 Task: Look for space in Boysun, Uzbekistan from 12th July, 2023 to 16th July, 2023 for 8 adults in price range Rs.10000 to Rs.16000. Place can be private room with 8 bedrooms having 8 beds and 8 bathrooms. Property type can be house, flat, guest house. Amenities needed are: wifi, TV, free parkinig on premises, gym, breakfast. Booking option can be shelf check-in. Required host language is English.
Action: Mouse moved to (403, 100)
Screenshot: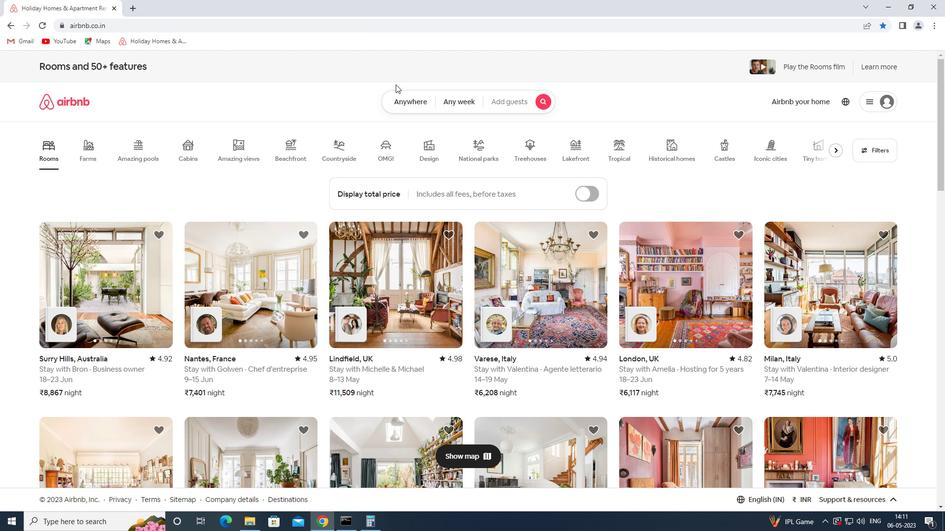 
Action: Mouse pressed left at (403, 100)
Screenshot: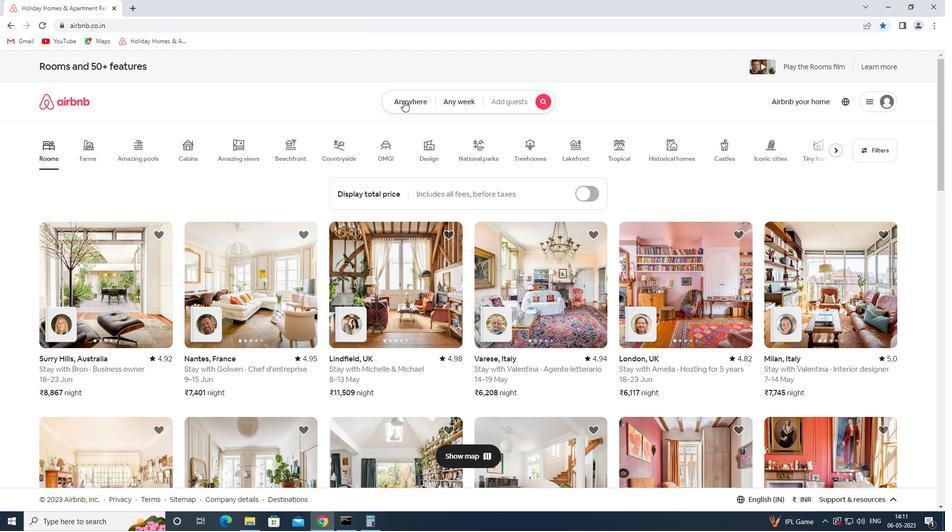 
Action: Mouse moved to (335, 140)
Screenshot: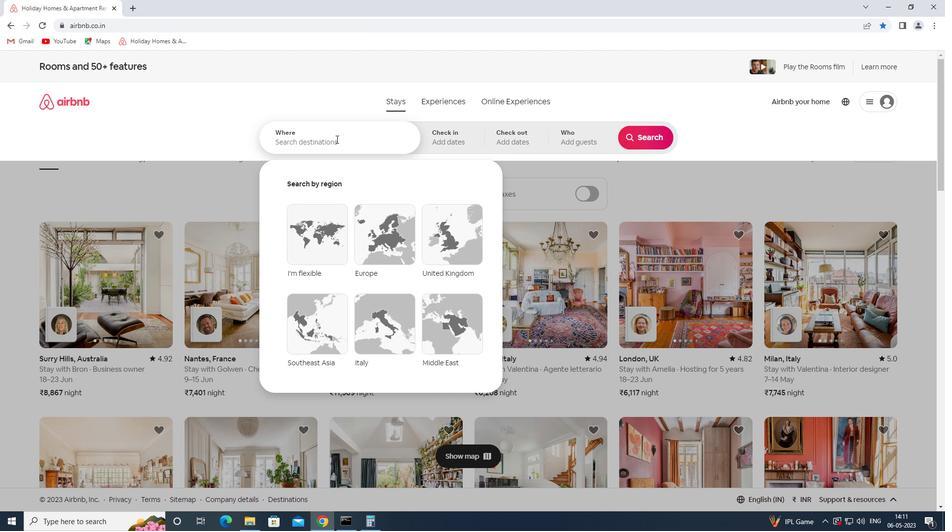 
Action: Mouse pressed left at (335, 140)
Screenshot: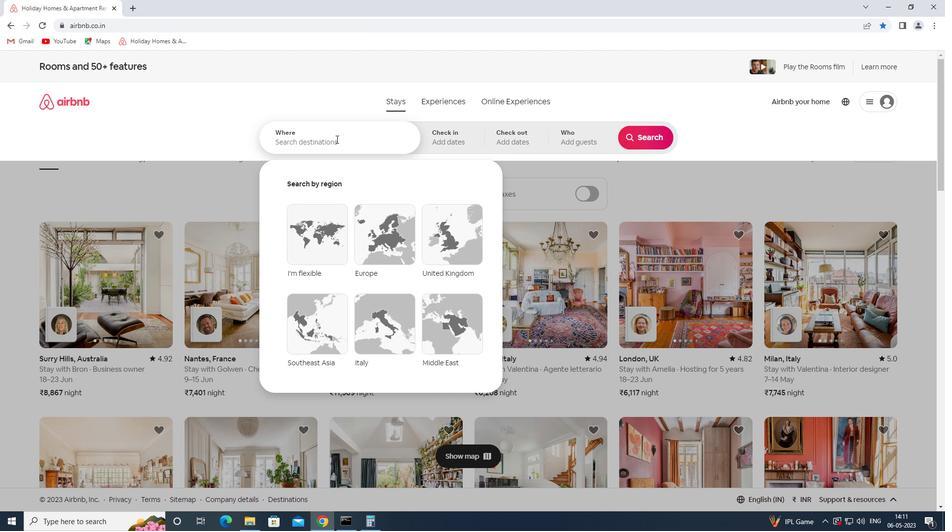 
Action: Key pressed boysun<Key.space>
Screenshot: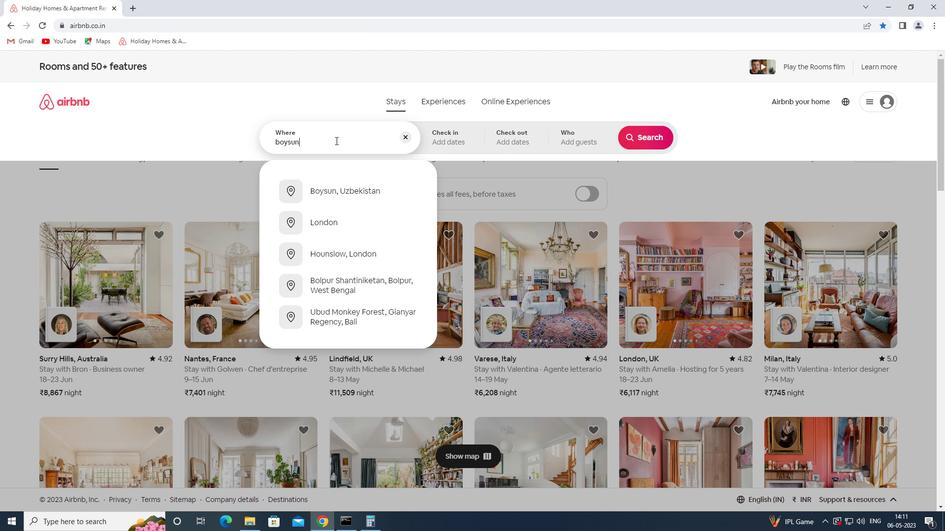 
Action: Mouse moved to (351, 187)
Screenshot: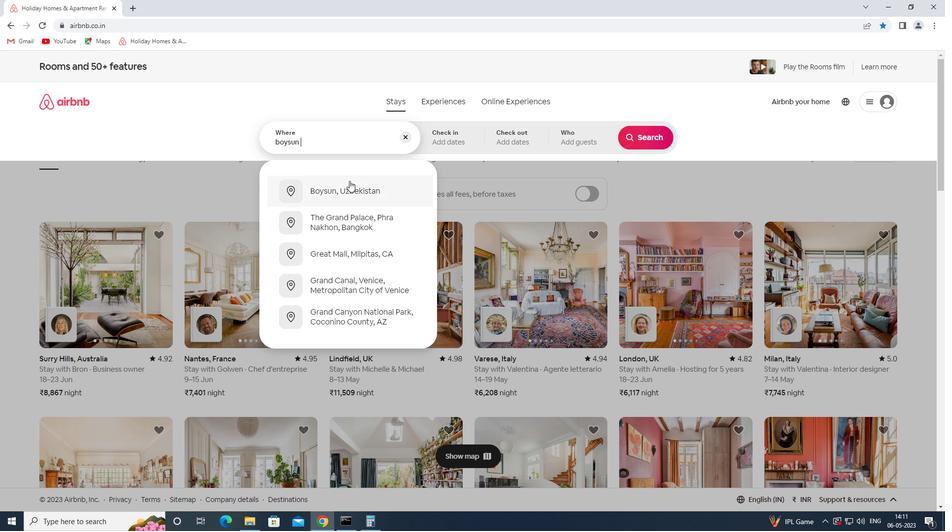 
Action: Mouse pressed left at (351, 187)
Screenshot: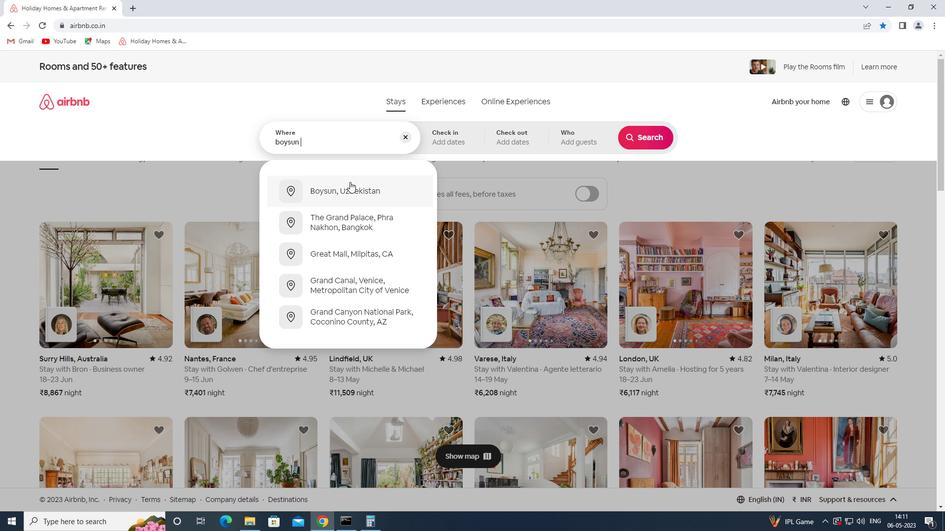 
Action: Mouse moved to (645, 214)
Screenshot: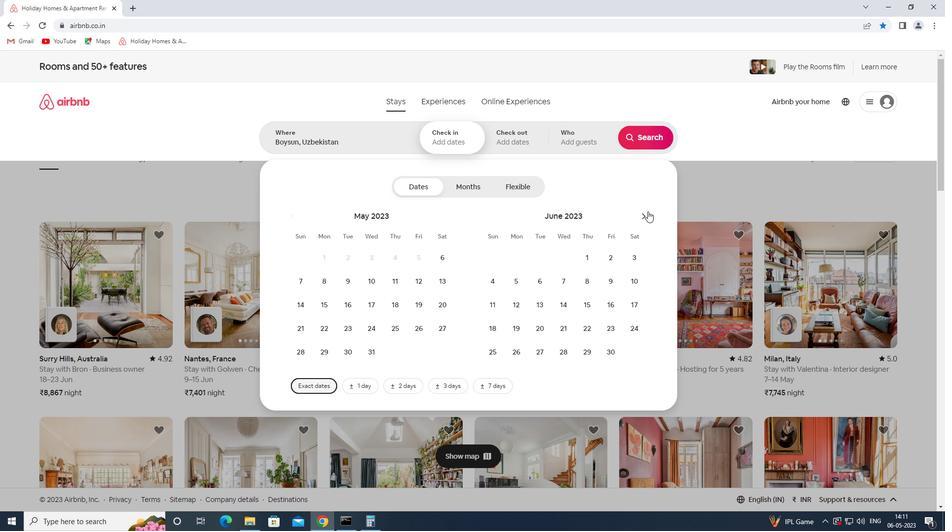 
Action: Mouse pressed left at (645, 214)
Screenshot: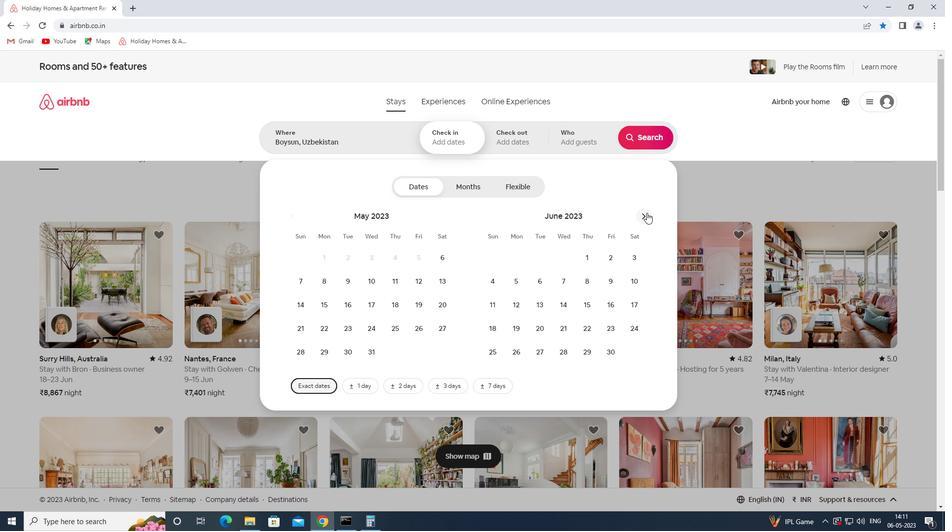 
Action: Mouse moved to (556, 304)
Screenshot: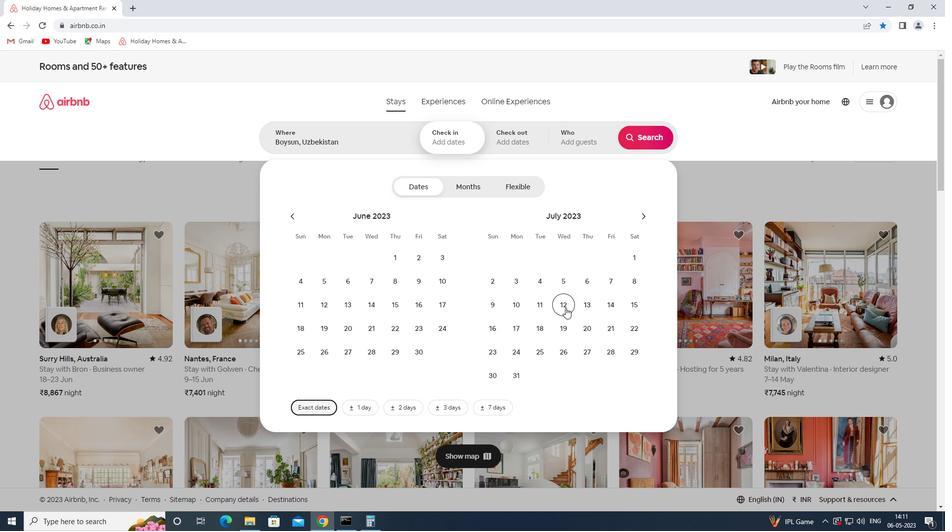 
Action: Mouse pressed left at (556, 304)
Screenshot: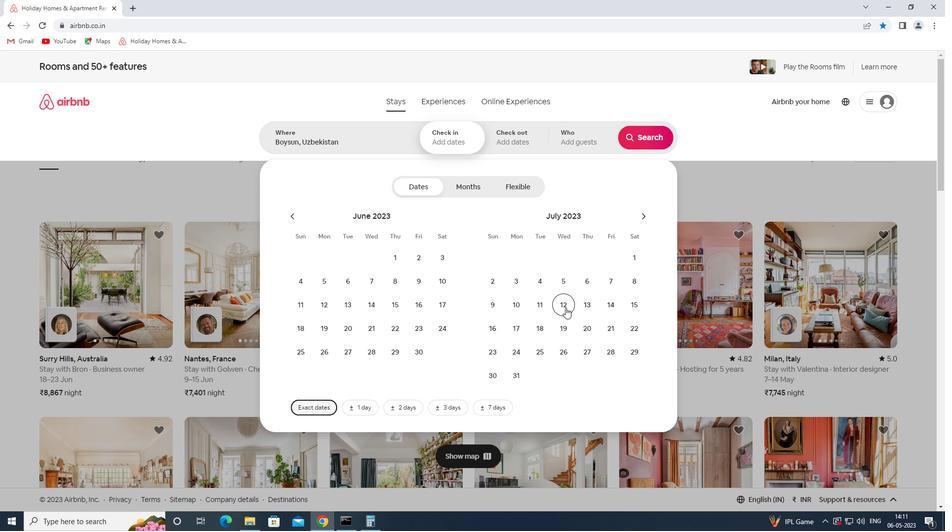 
Action: Mouse moved to (493, 330)
Screenshot: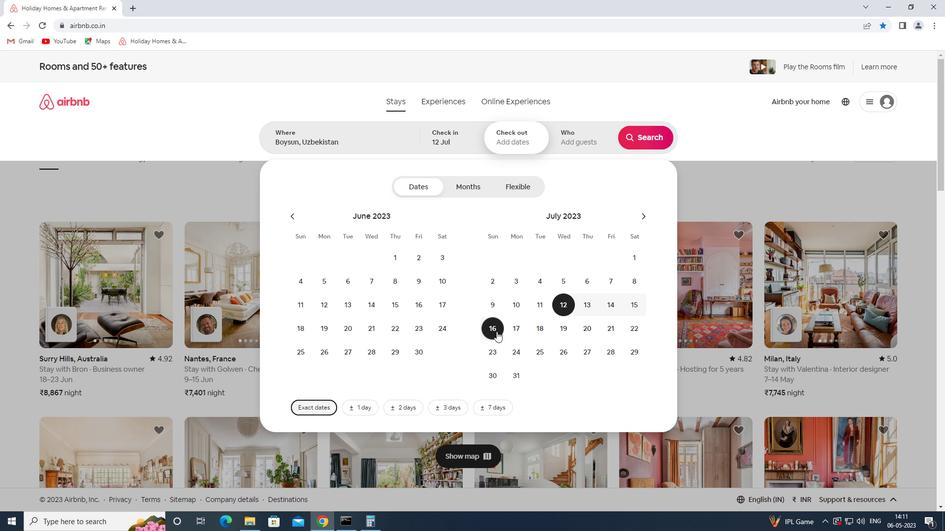 
Action: Mouse pressed left at (493, 330)
Screenshot: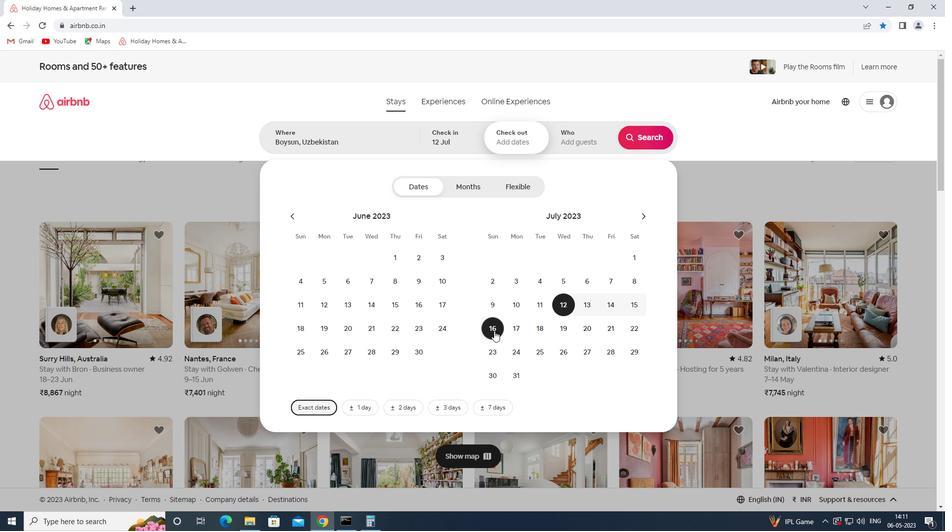 
Action: Mouse moved to (582, 142)
Screenshot: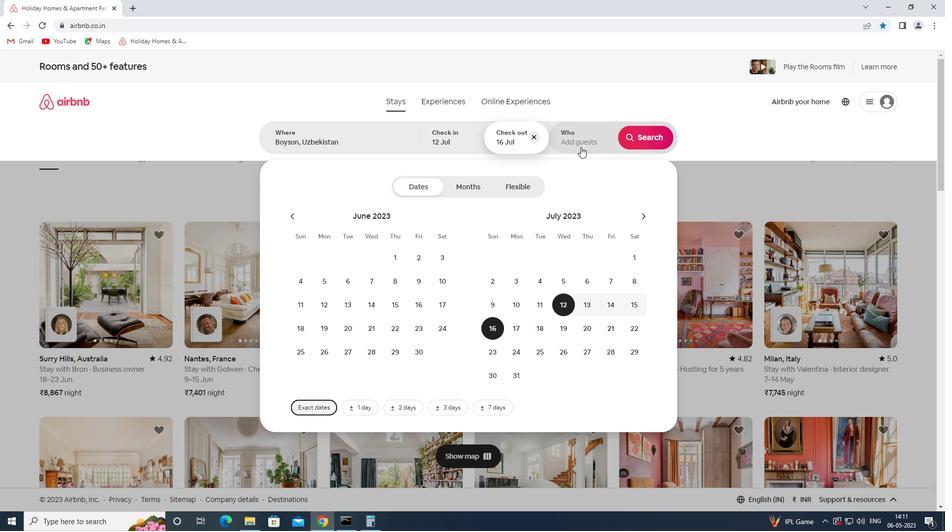 
Action: Mouse pressed left at (582, 142)
Screenshot: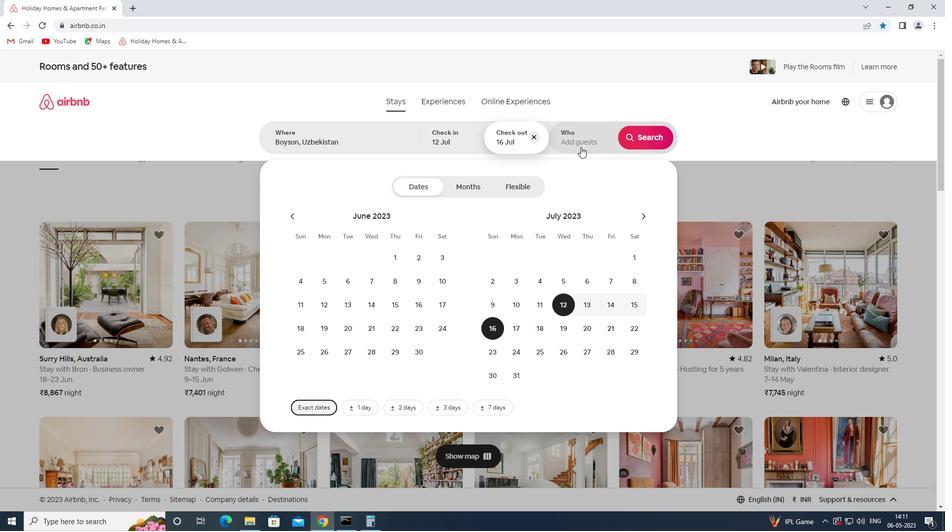 
Action: Mouse moved to (653, 188)
Screenshot: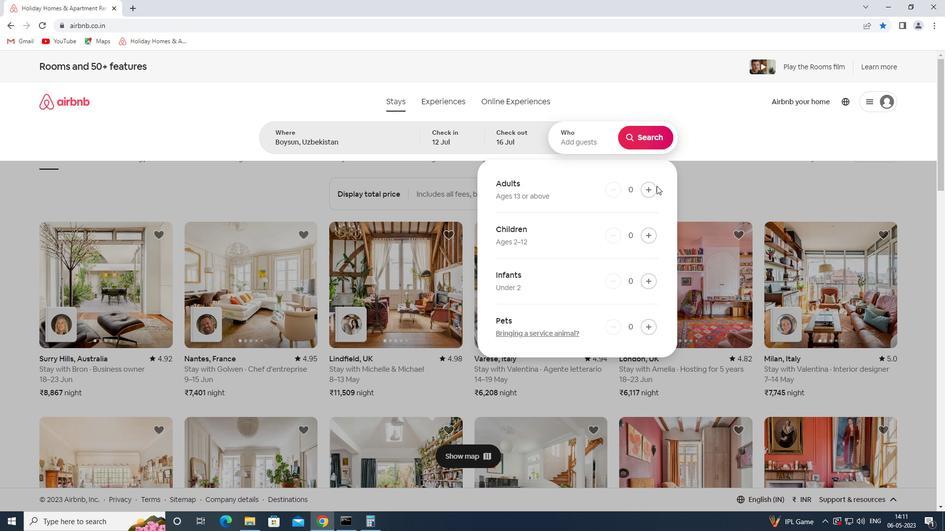 
Action: Mouse pressed left at (653, 188)
Screenshot: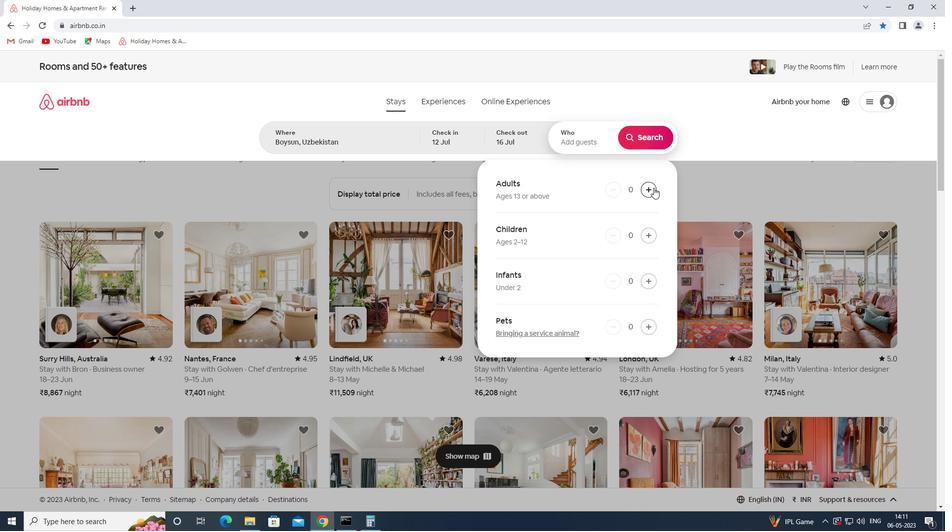 
Action: Mouse pressed left at (653, 188)
Screenshot: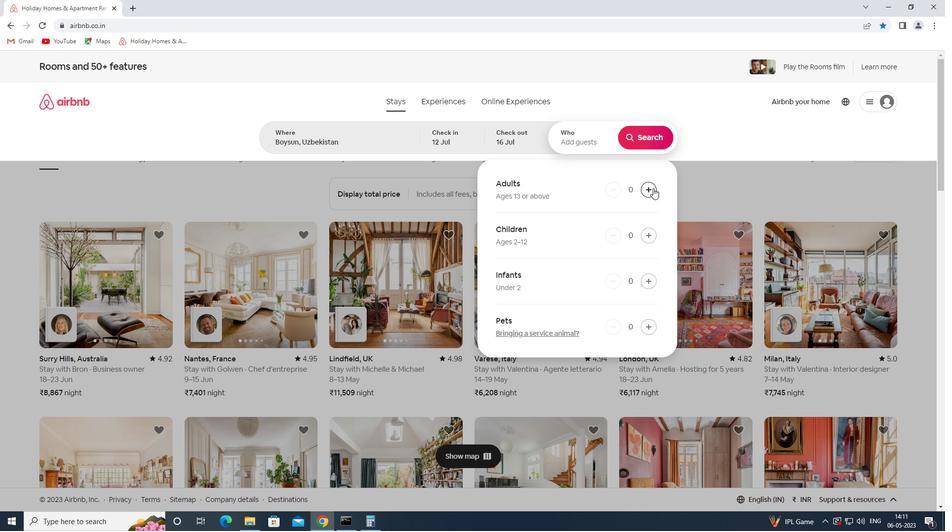 
Action: Mouse pressed left at (653, 188)
Screenshot: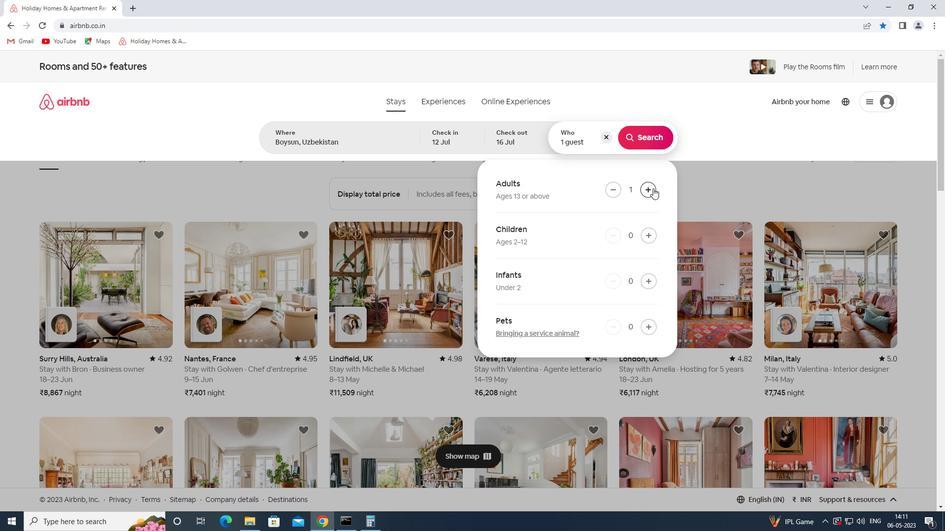 
Action: Mouse moved to (653, 188)
Screenshot: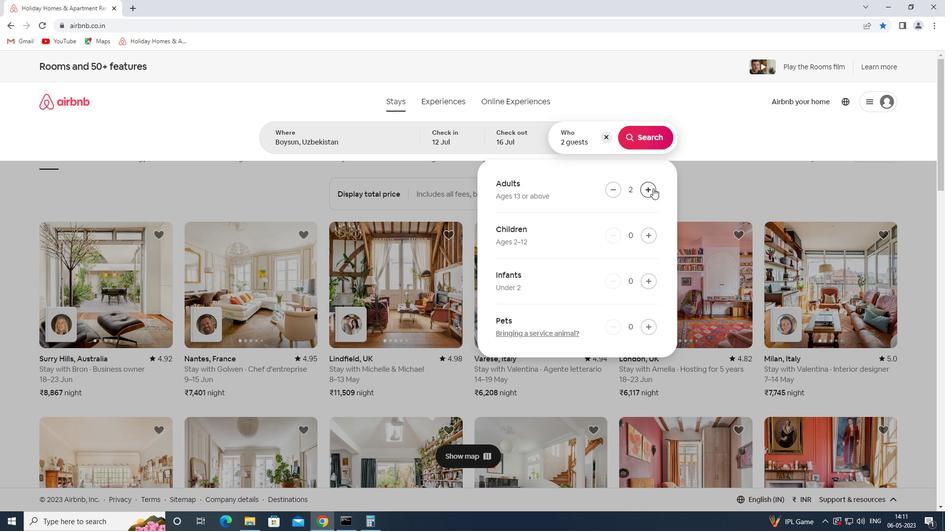 
Action: Mouse pressed left at (653, 188)
Screenshot: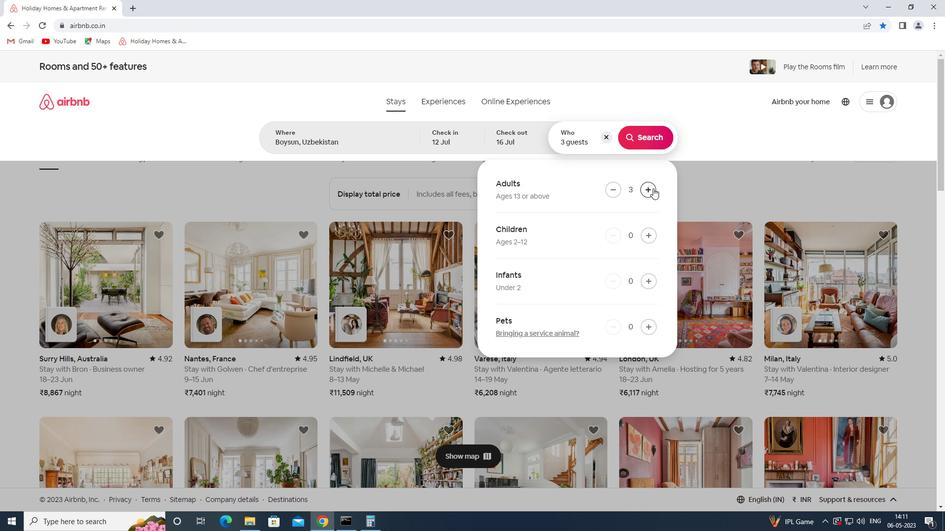 
Action: Mouse moved to (652, 188)
Screenshot: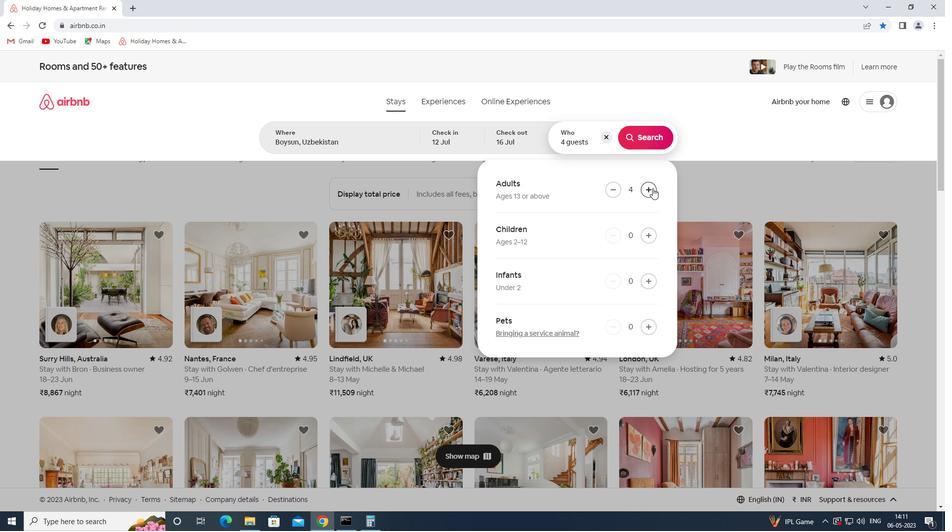 
Action: Mouse pressed left at (652, 188)
Screenshot: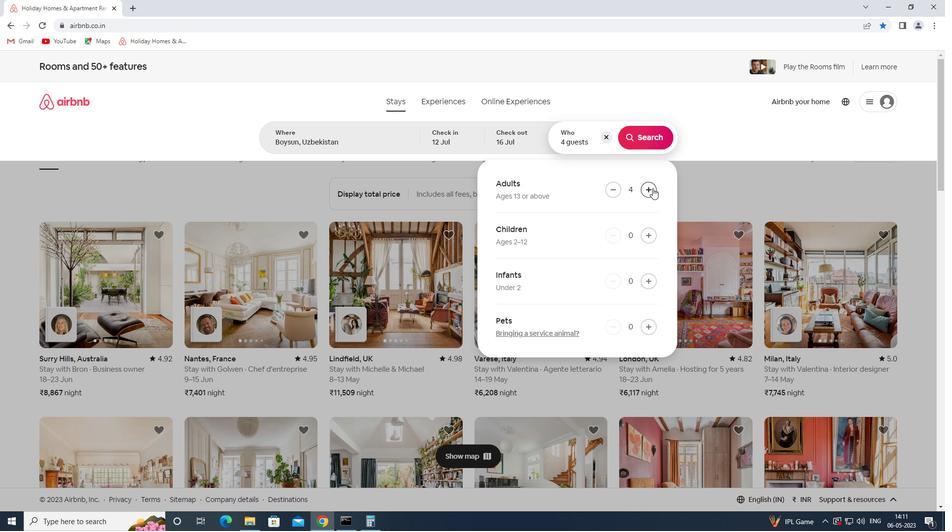 
Action: Mouse pressed left at (652, 188)
Screenshot: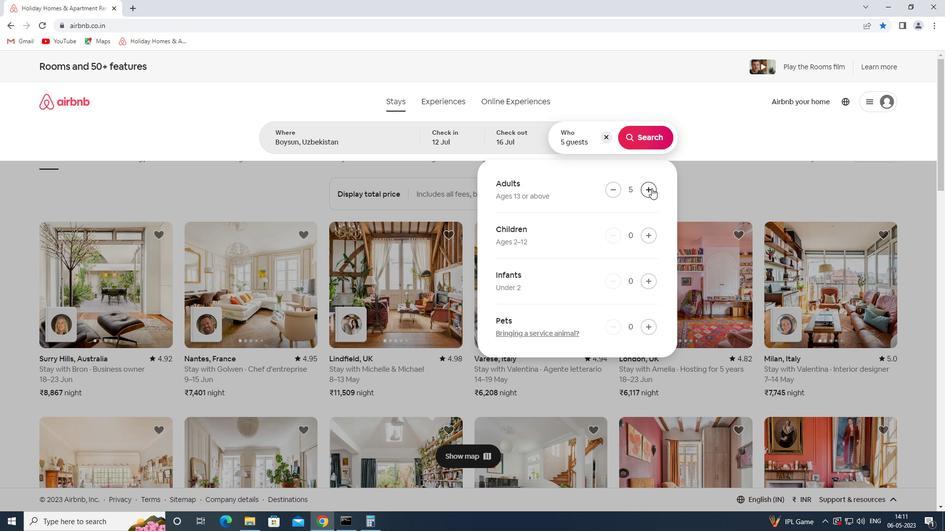 
Action: Mouse pressed left at (652, 188)
Screenshot: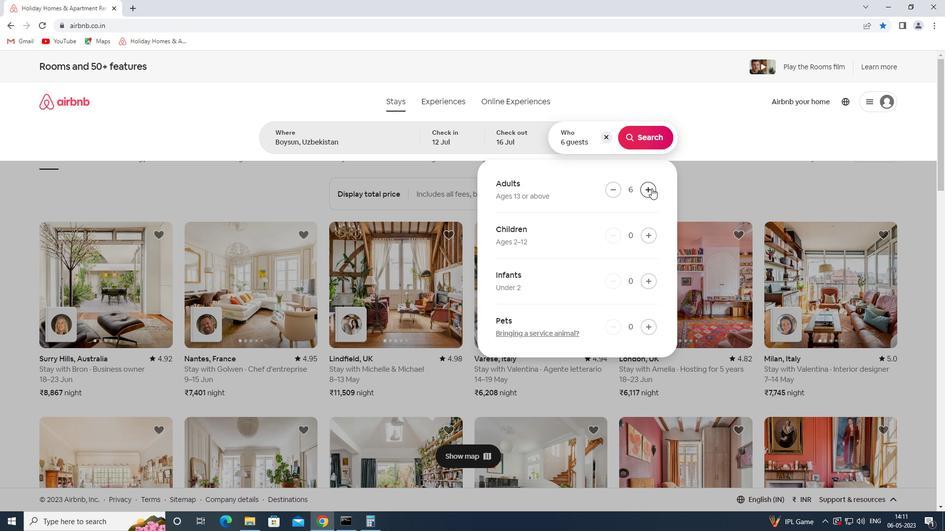 
Action: Mouse pressed left at (652, 188)
Screenshot: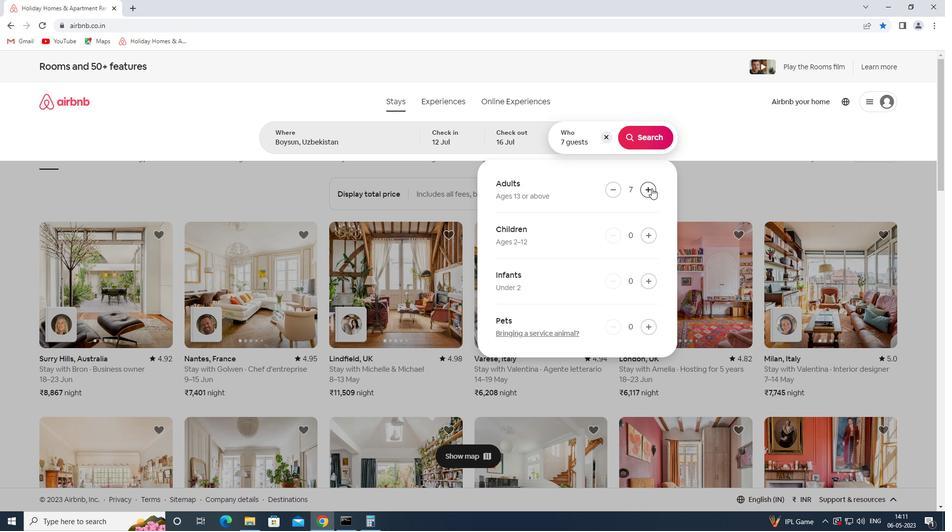 
Action: Mouse moved to (653, 144)
Screenshot: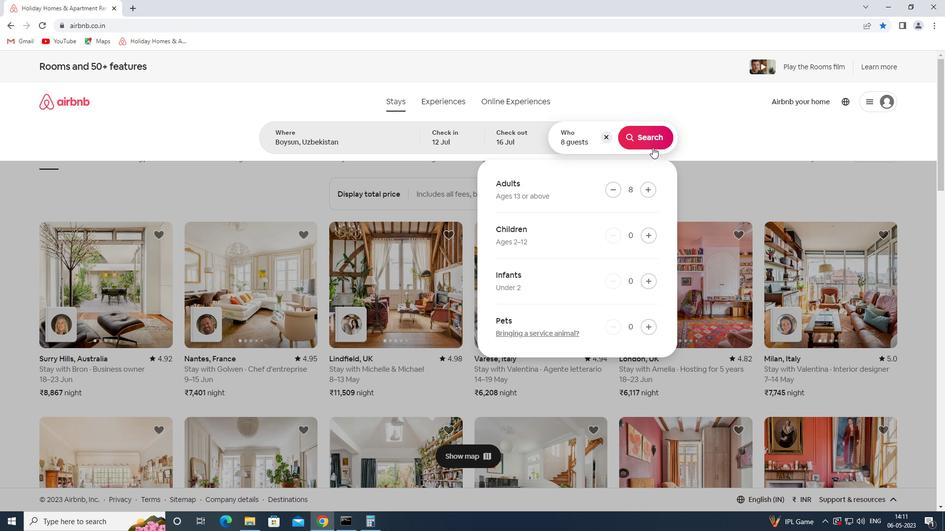 
Action: Mouse pressed left at (653, 144)
Screenshot: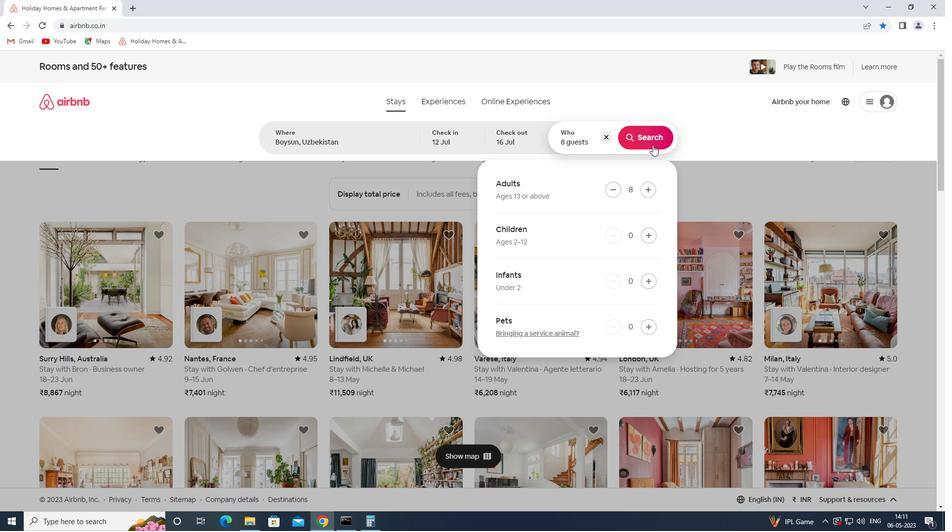 
Action: Mouse moved to (894, 115)
Screenshot: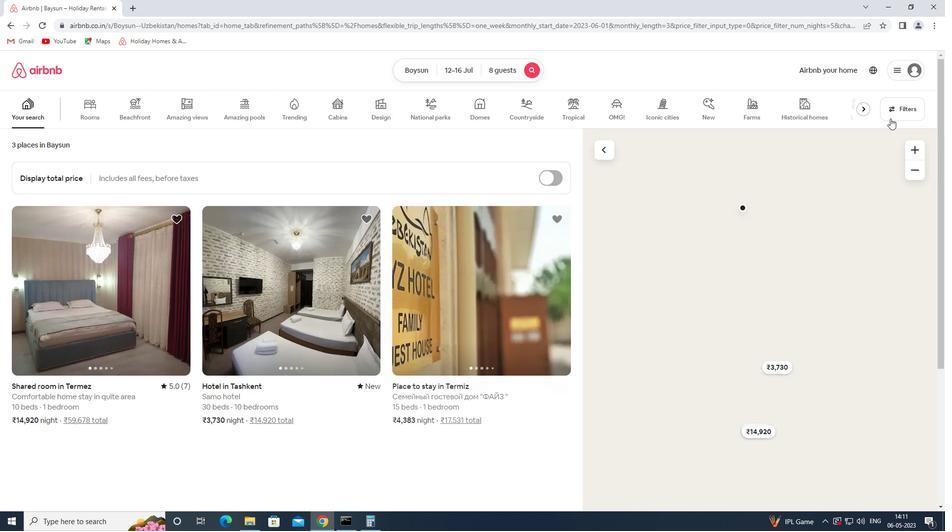 
Action: Mouse pressed left at (894, 115)
Screenshot: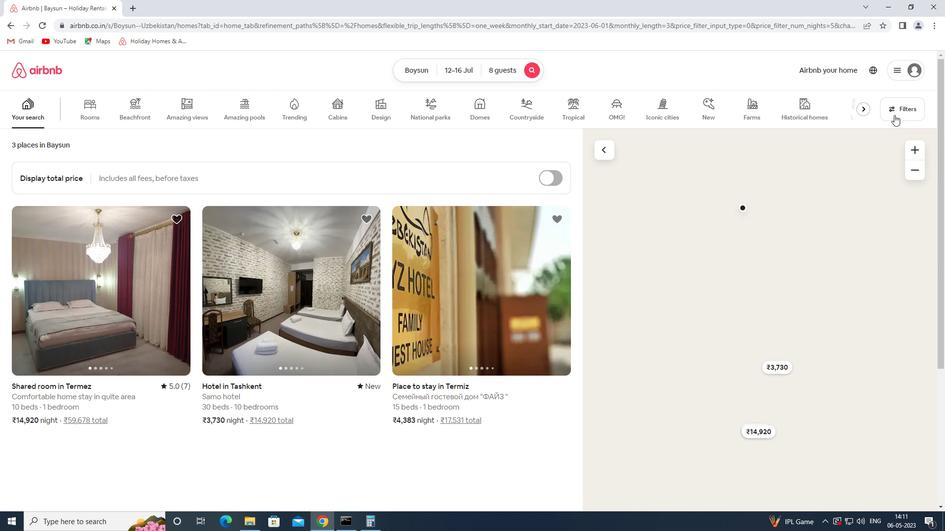 
Action: Mouse moved to (339, 352)
Screenshot: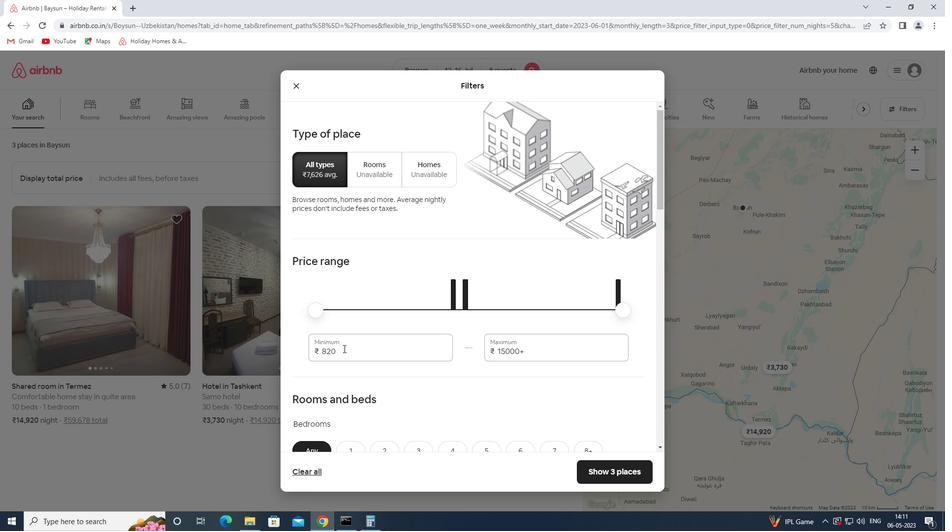 
Action: Mouse pressed left at (339, 352)
Screenshot: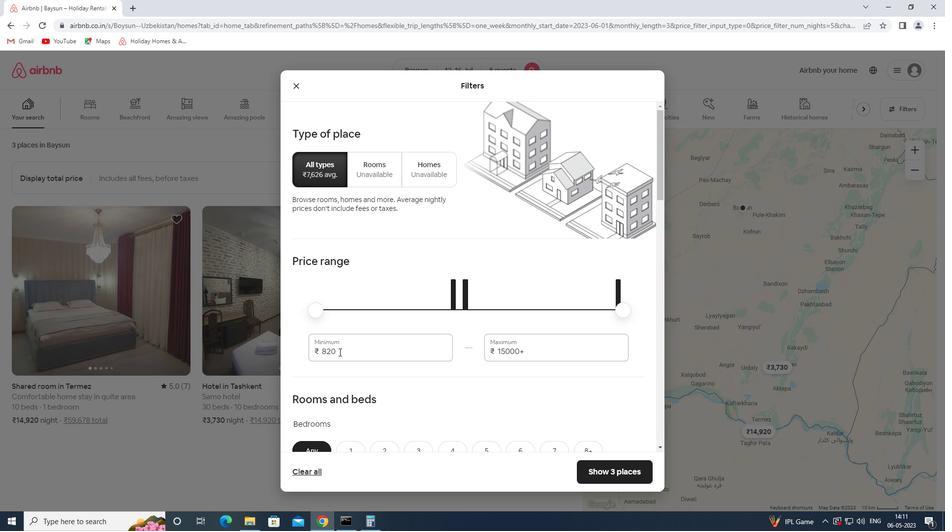 
Action: Mouse pressed left at (339, 352)
Screenshot: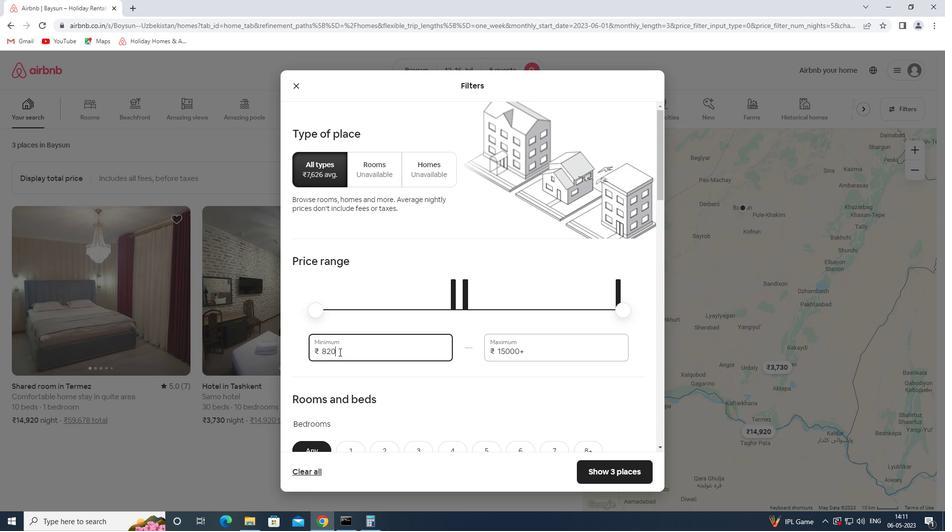 
Action: Key pressed 10000<Key.tab>16000
Screenshot: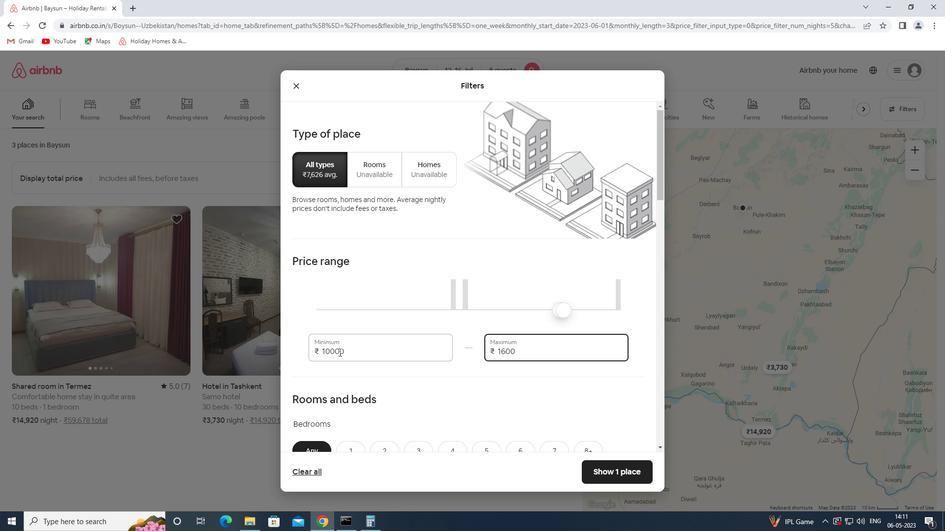 
Action: Mouse moved to (320, 323)
Screenshot: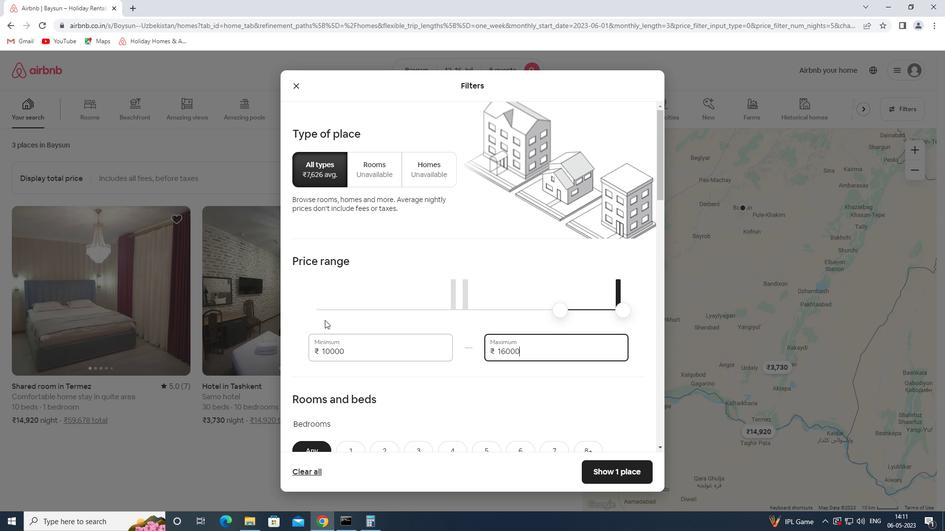 
Action: Mouse scrolled (320, 322) with delta (0, 0)
Screenshot: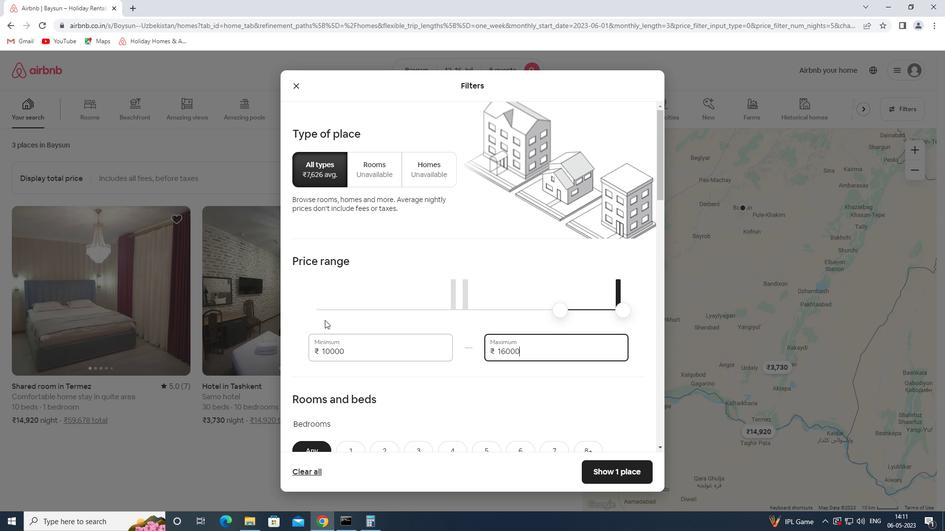 
Action: Mouse moved to (319, 323)
Screenshot: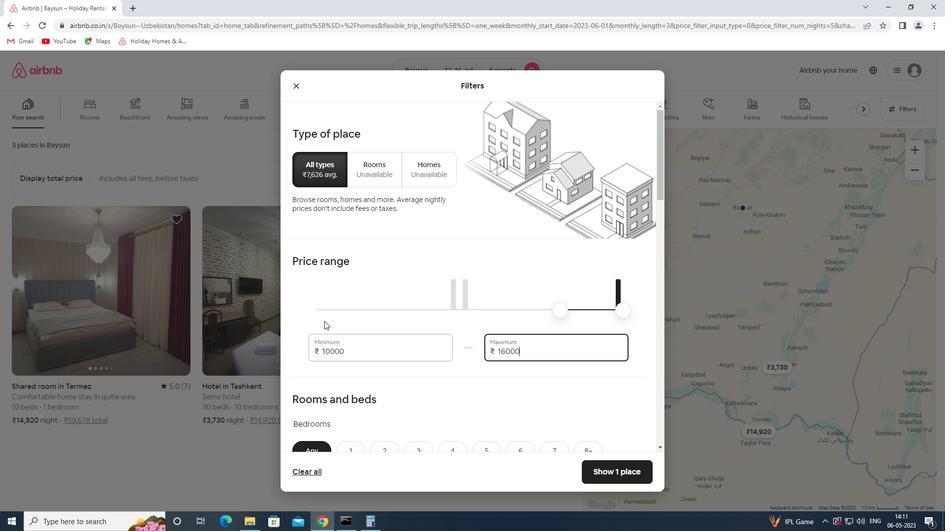 
Action: Mouse scrolled (319, 323) with delta (0, 0)
Screenshot: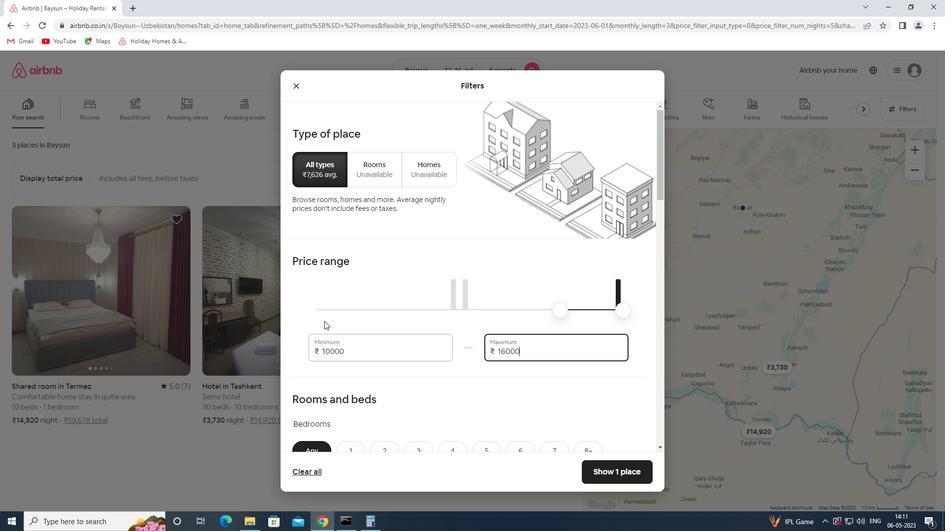
Action: Mouse moved to (318, 324)
Screenshot: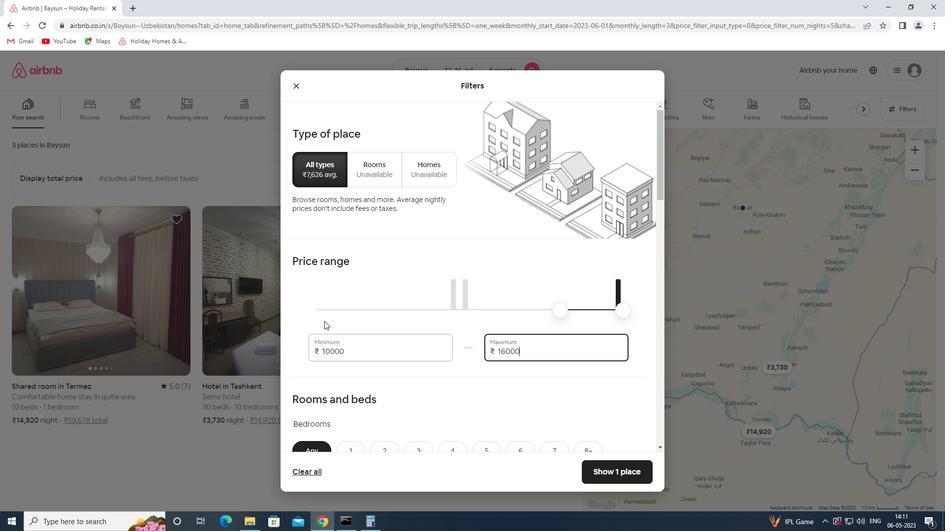 
Action: Mouse scrolled (318, 323) with delta (0, 0)
Screenshot: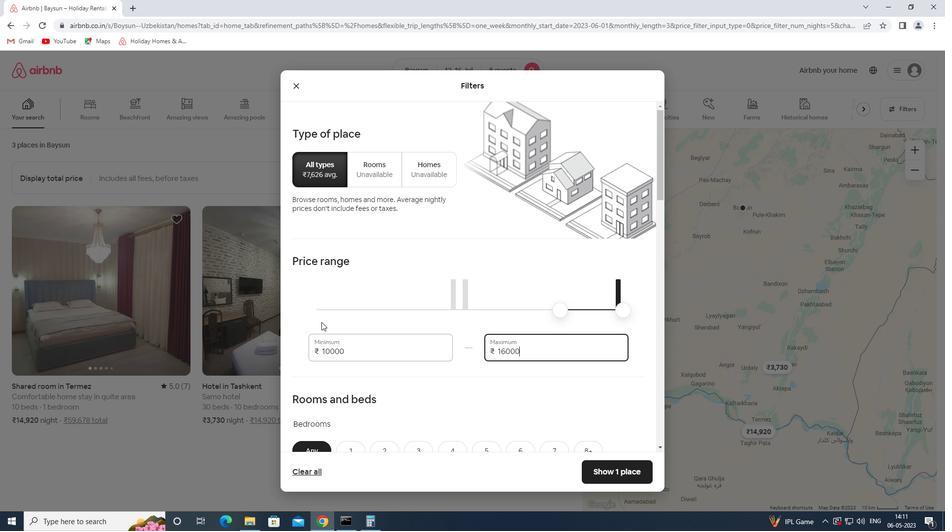 
Action: Mouse moved to (318, 324)
Screenshot: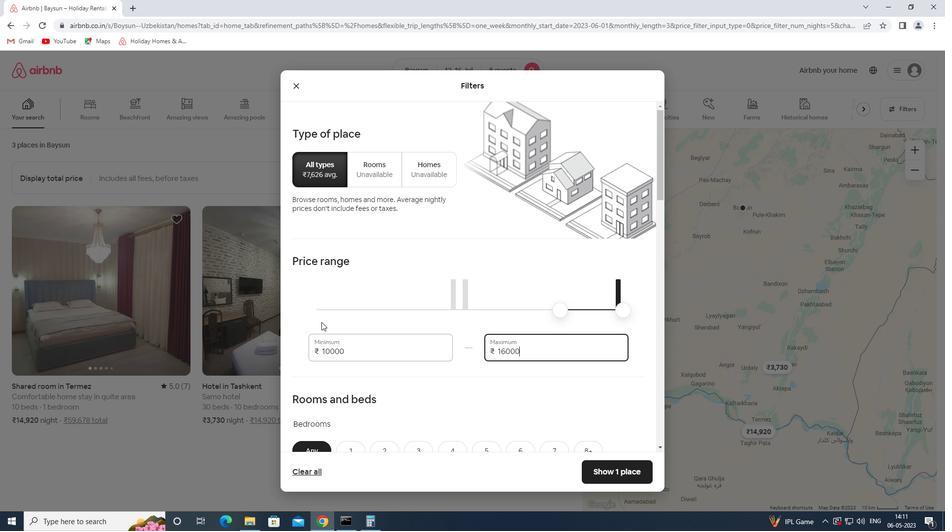 
Action: Mouse scrolled (318, 323) with delta (0, 0)
Screenshot: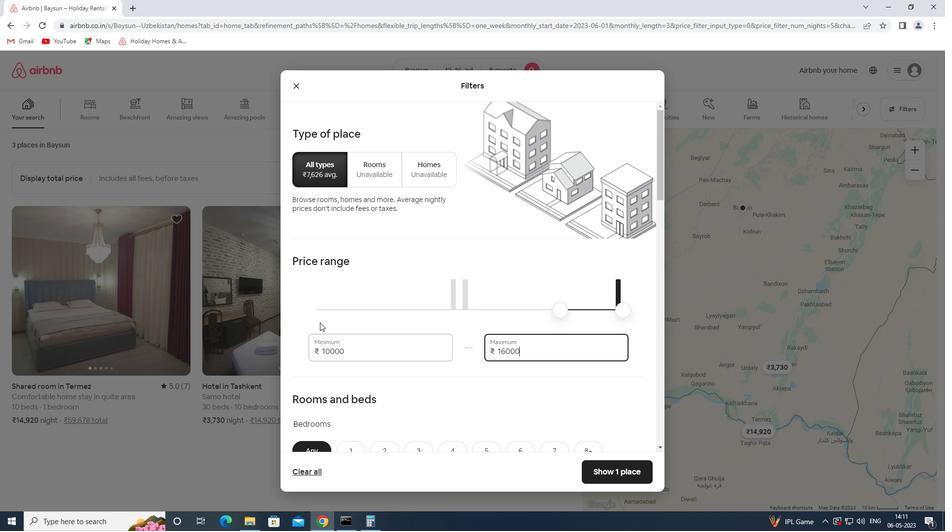
Action: Mouse moved to (589, 255)
Screenshot: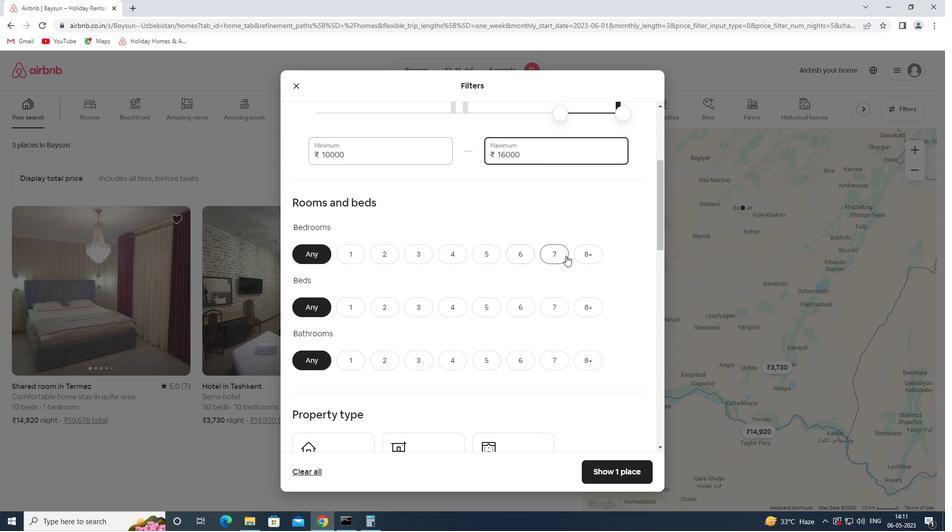 
Action: Mouse pressed left at (589, 255)
Screenshot: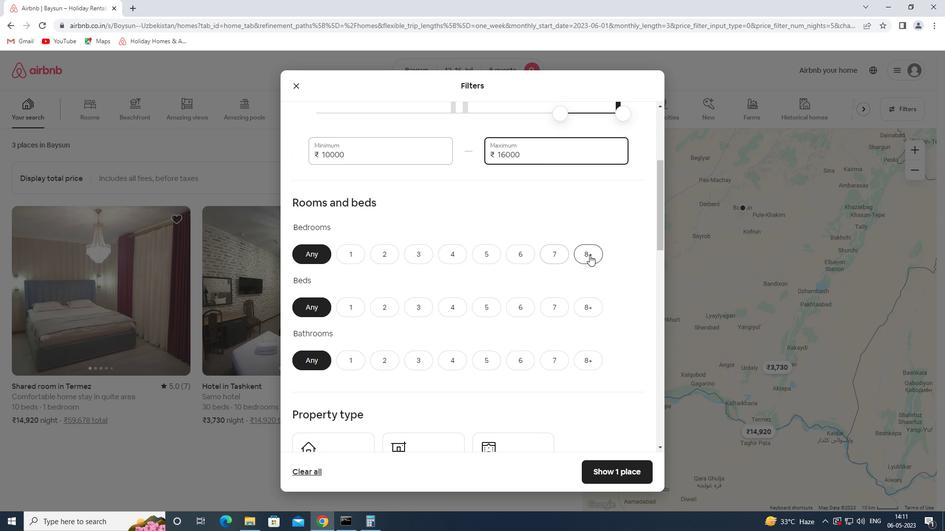 
Action: Mouse moved to (584, 307)
Screenshot: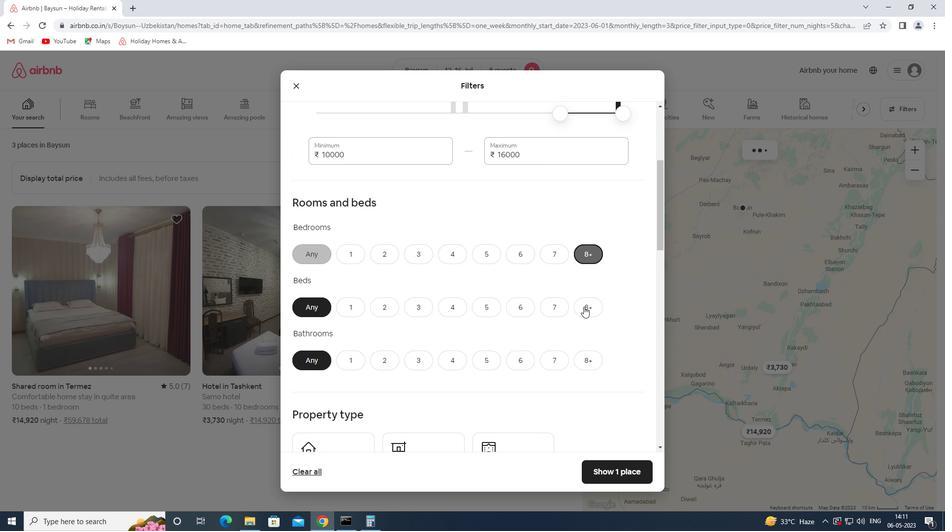 
Action: Mouse pressed left at (584, 307)
Screenshot: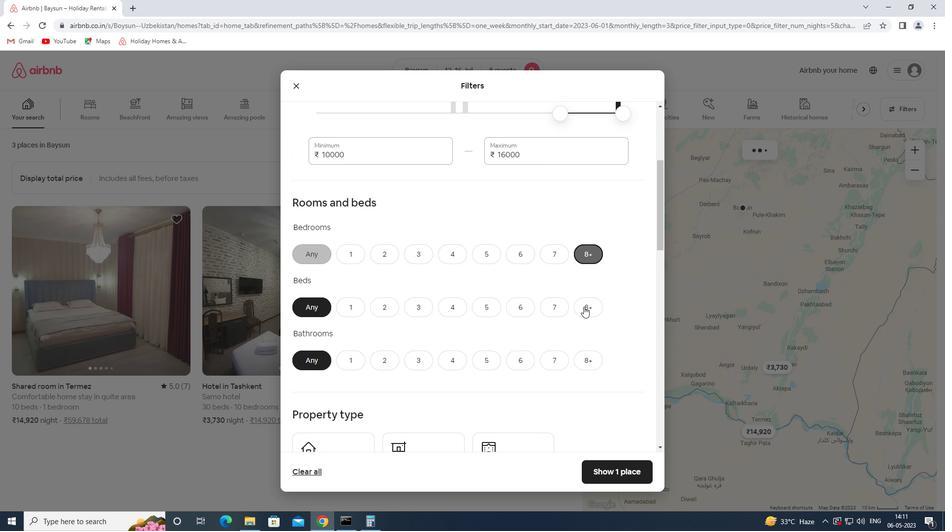 
Action: Mouse moved to (592, 360)
Screenshot: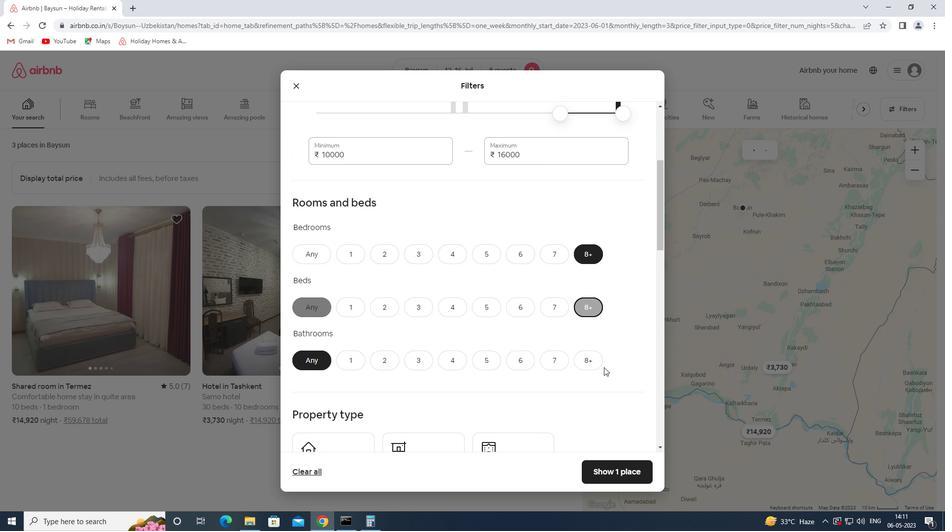 
Action: Mouse pressed left at (592, 360)
Screenshot: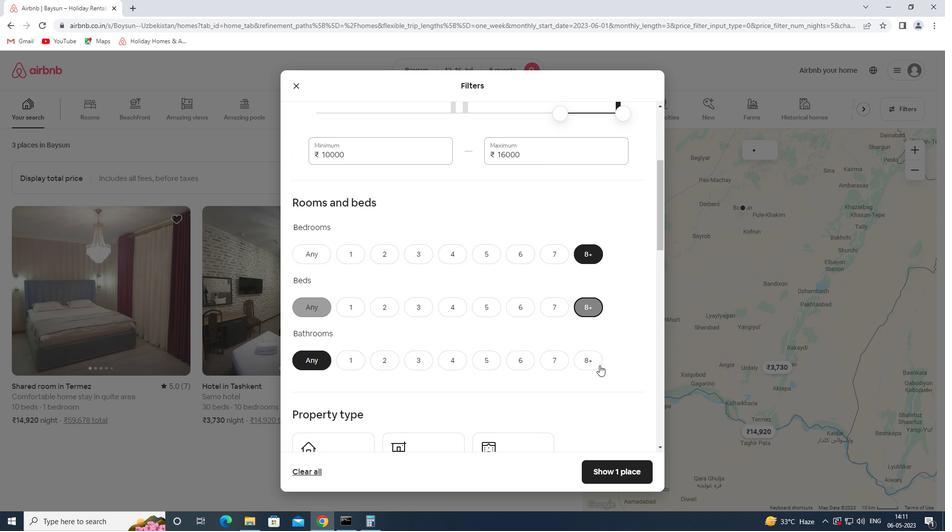 
Action: Mouse moved to (520, 366)
Screenshot: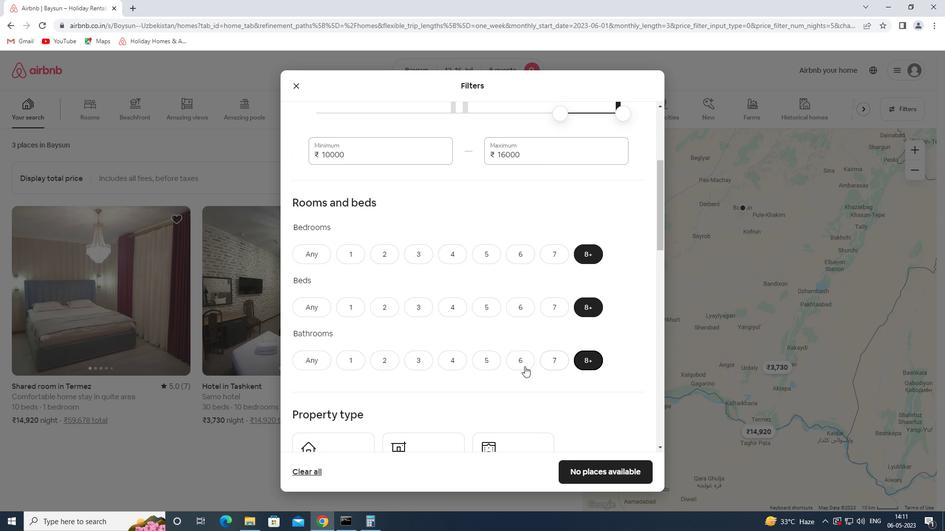
Action: Mouse scrolled (520, 366) with delta (0, 0)
Screenshot: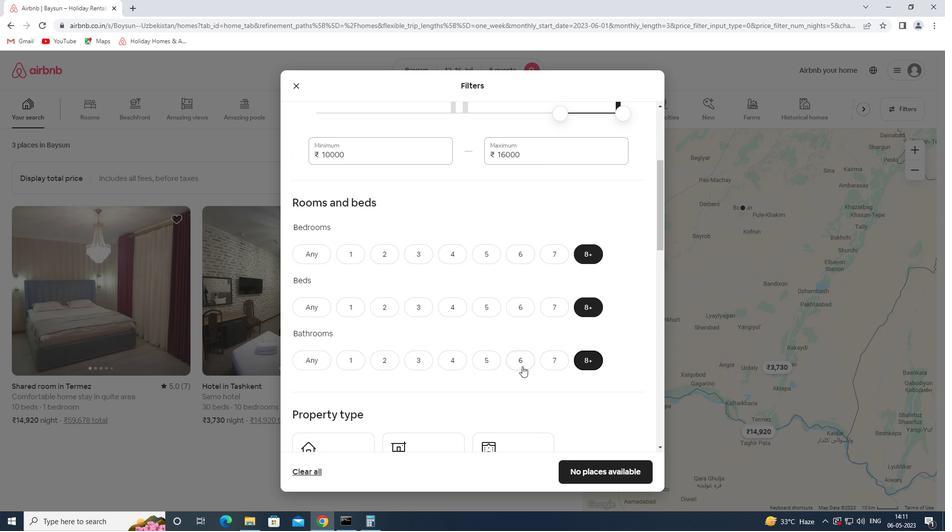 
Action: Mouse scrolled (520, 366) with delta (0, 0)
Screenshot: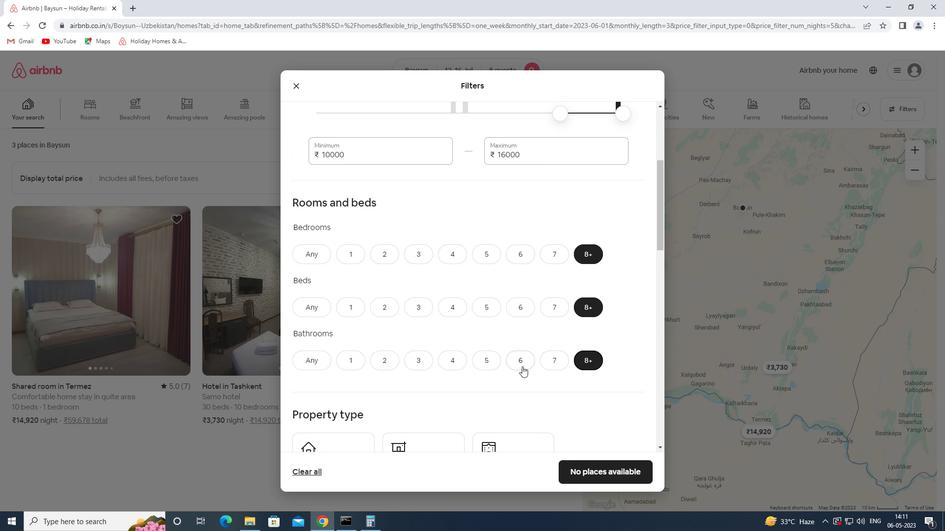 
Action: Mouse moved to (362, 375)
Screenshot: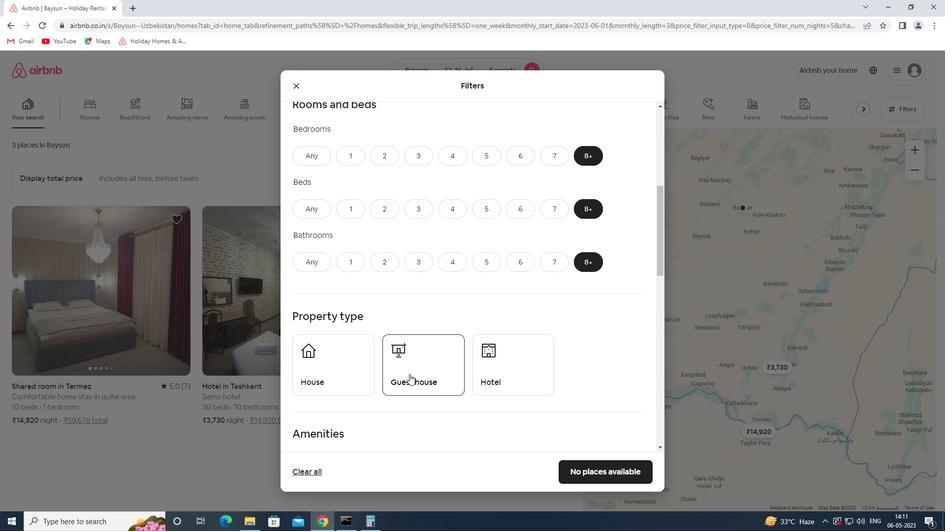 
Action: Mouse pressed left at (362, 375)
Screenshot: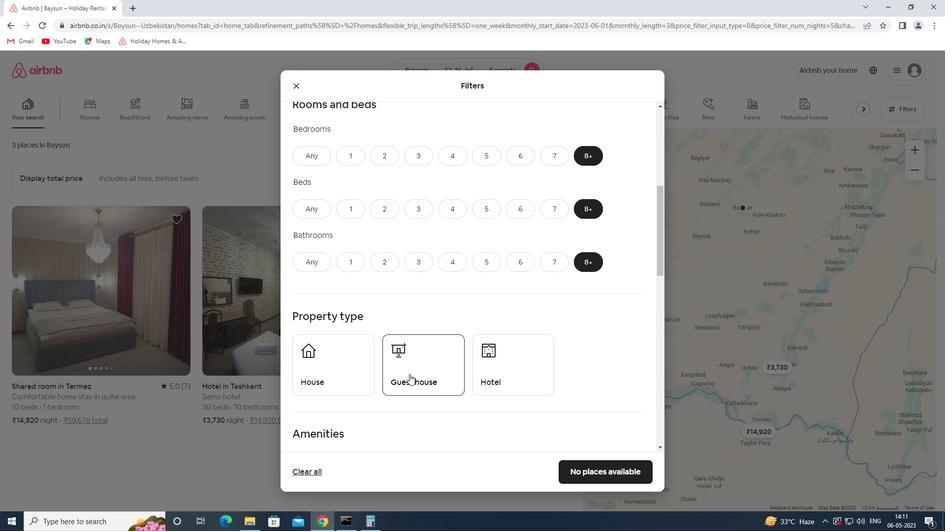 
Action: Mouse moved to (428, 371)
Screenshot: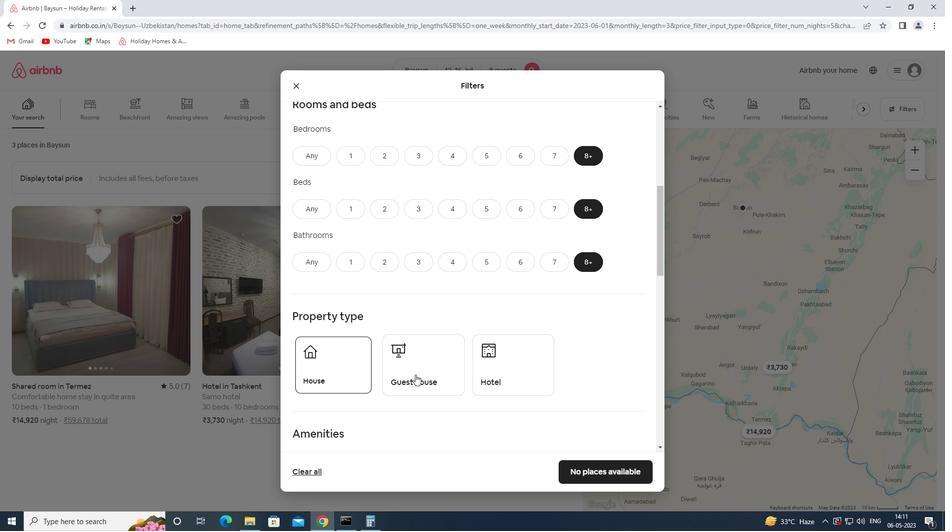 
Action: Mouse pressed left at (428, 371)
Screenshot: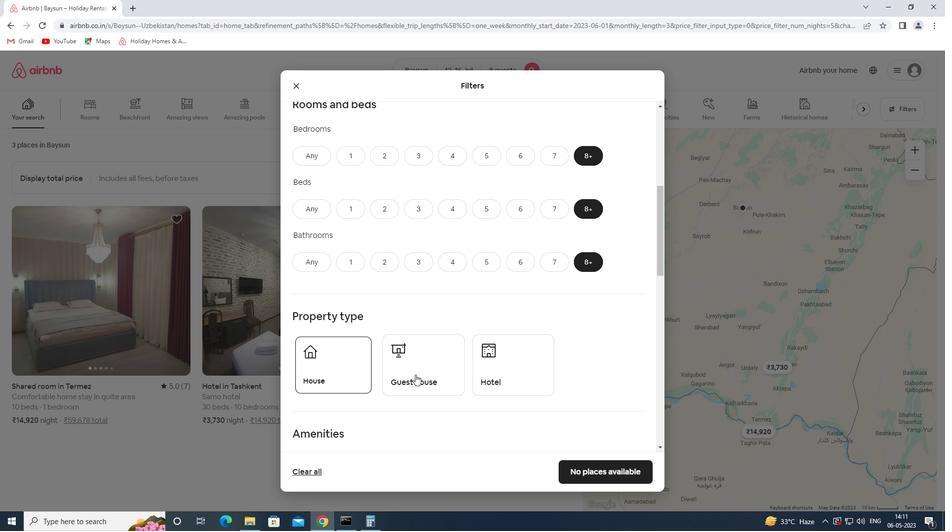 
Action: Mouse moved to (508, 361)
Screenshot: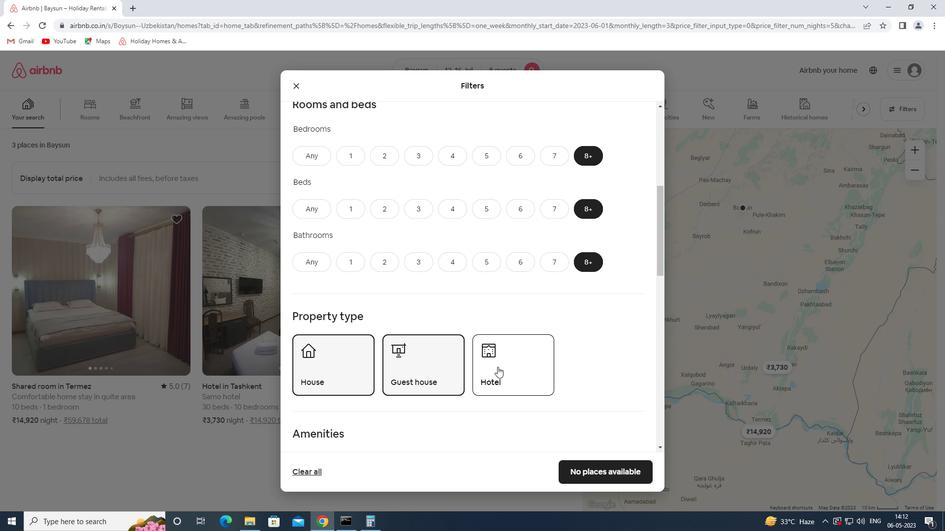 
Action: Mouse scrolled (508, 361) with delta (0, 0)
Screenshot: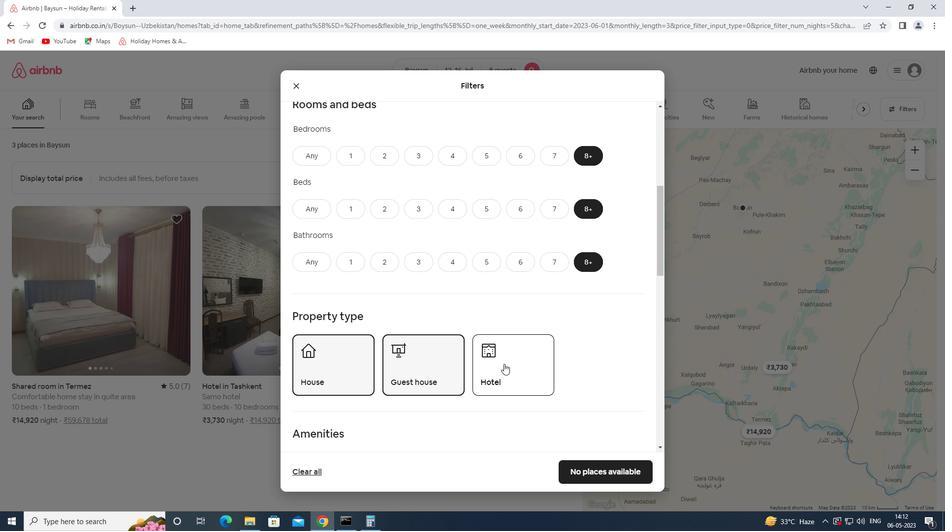 
Action: Mouse scrolled (508, 361) with delta (0, 0)
Screenshot: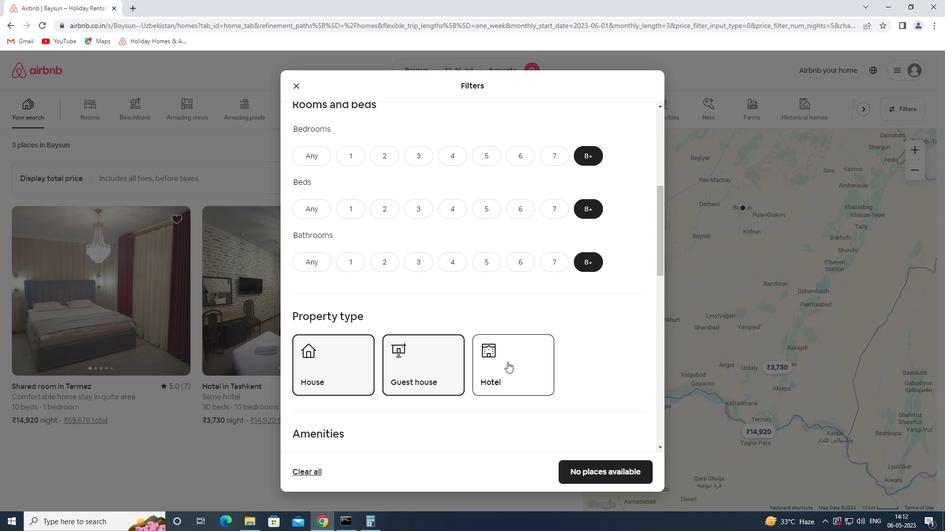 
Action: Mouse scrolled (508, 361) with delta (0, 0)
Screenshot: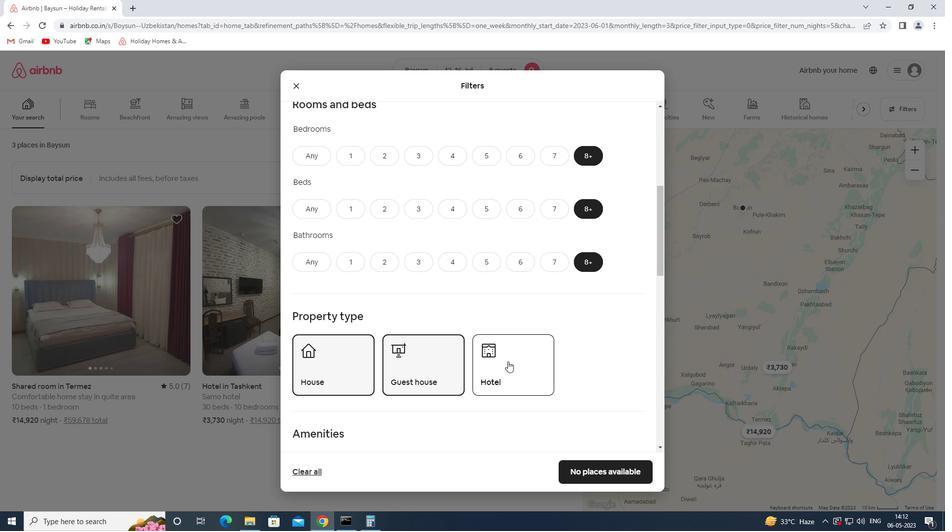 
Action: Mouse moved to (312, 398)
Screenshot: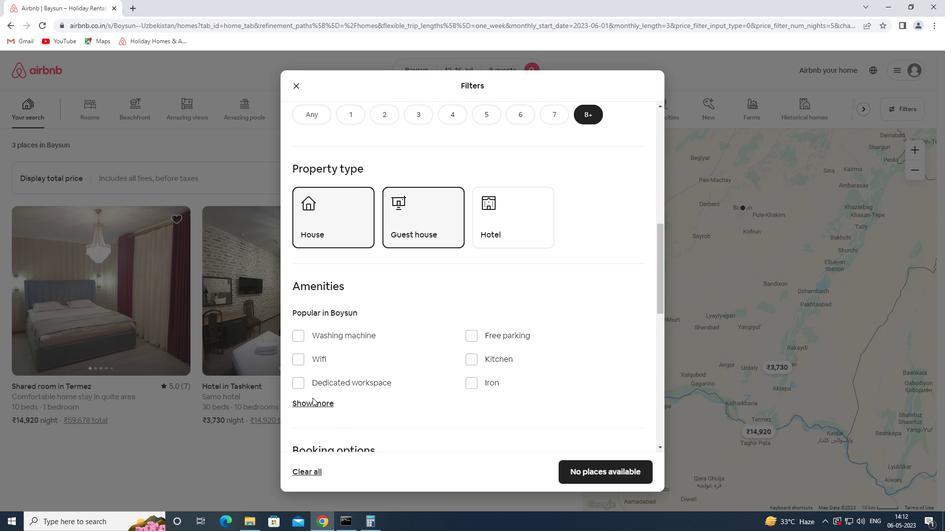 
Action: Mouse pressed left at (312, 398)
Screenshot: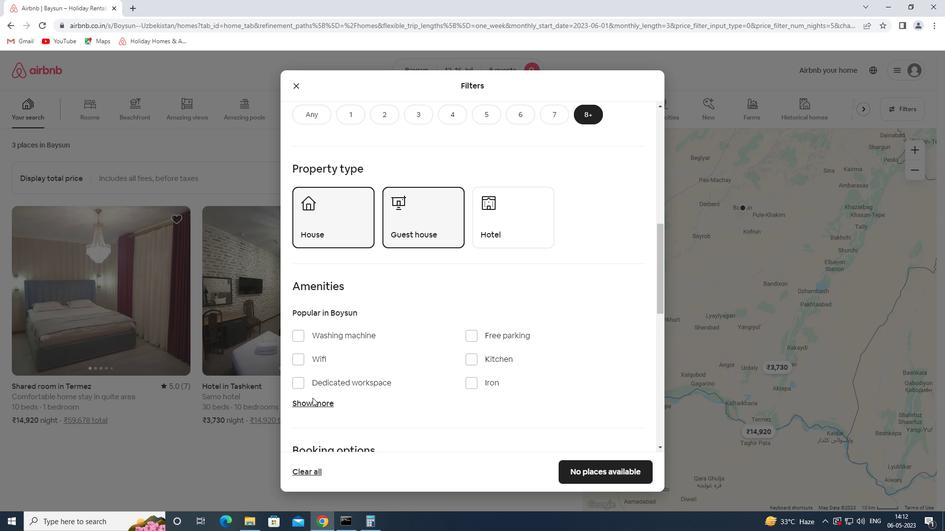 
Action: Mouse moved to (315, 407)
Screenshot: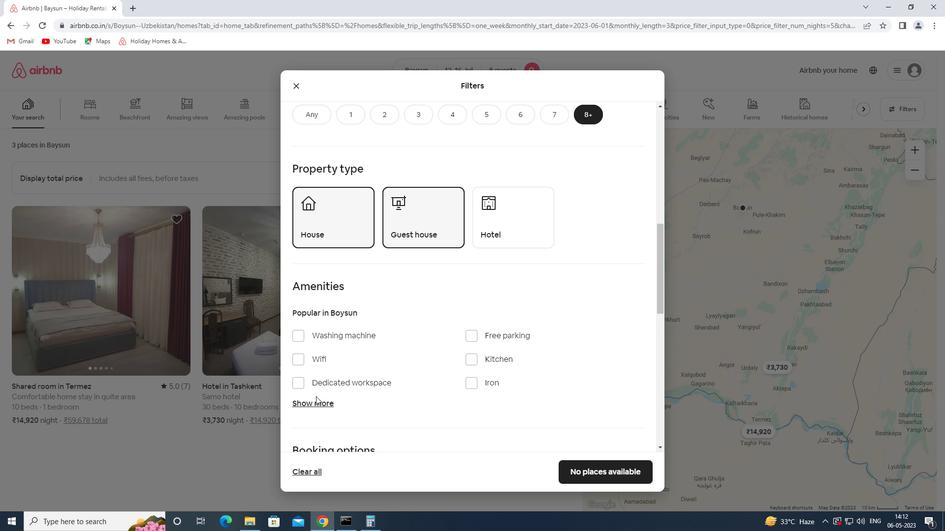 
Action: Mouse pressed left at (315, 407)
Screenshot: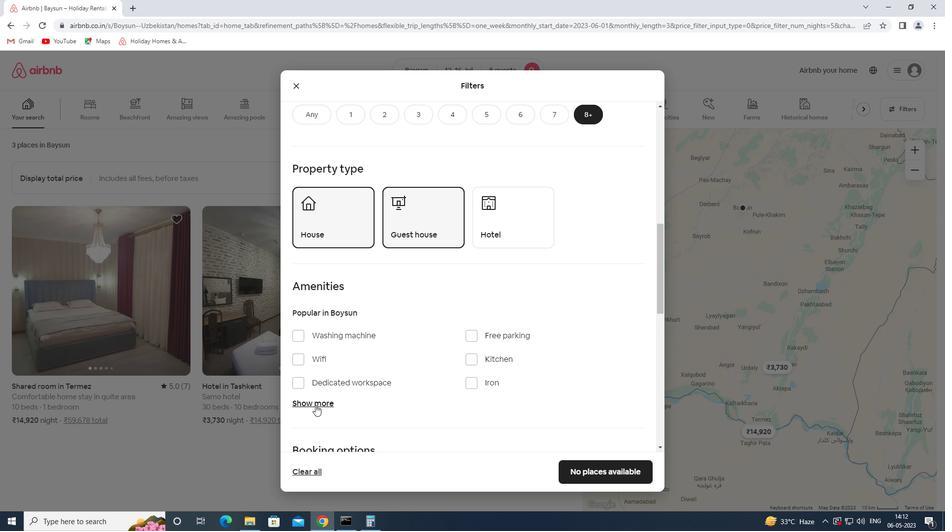 
Action: Mouse moved to (318, 359)
Screenshot: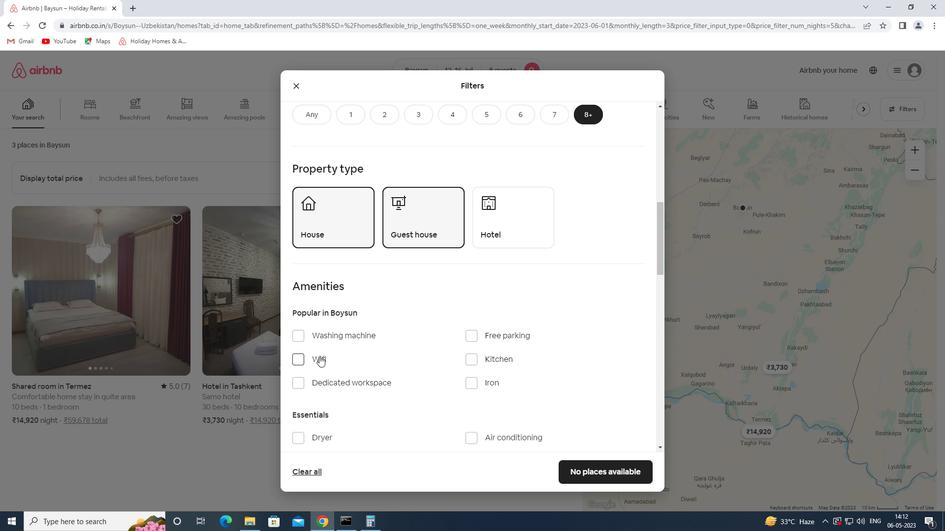 
Action: Mouse pressed left at (318, 359)
Screenshot: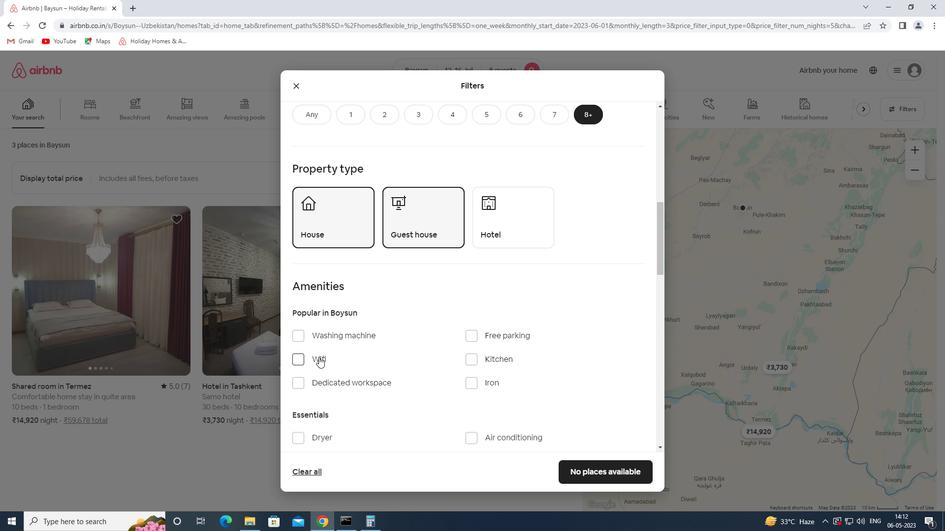 
Action: Mouse moved to (496, 335)
Screenshot: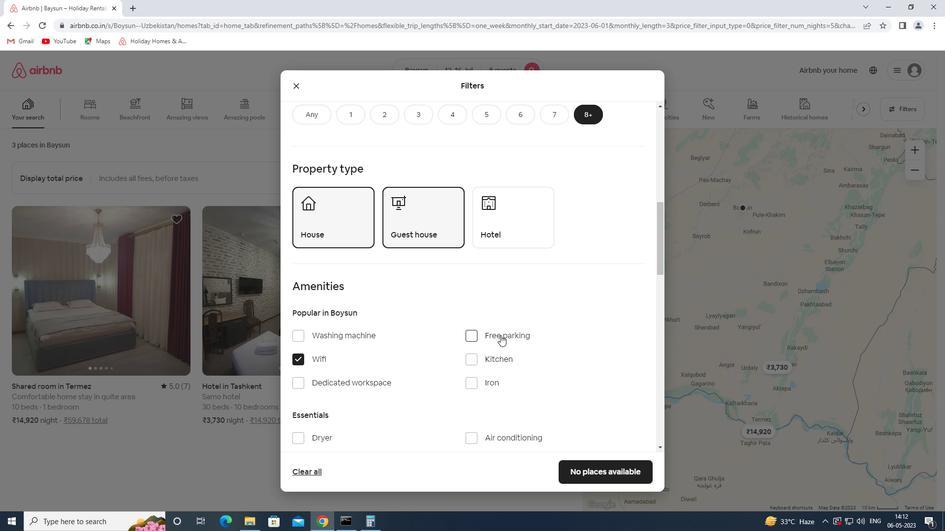 
Action: Mouse pressed left at (496, 335)
Screenshot: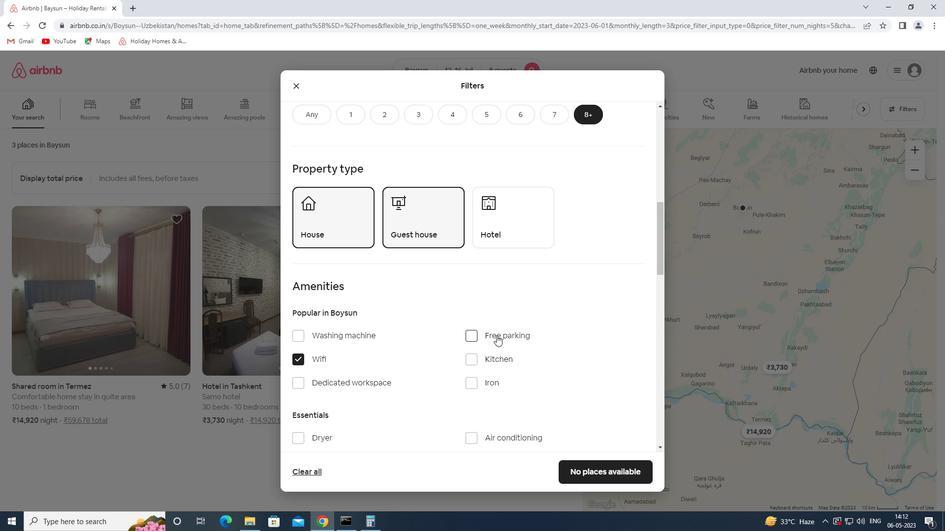 
Action: Mouse moved to (494, 341)
Screenshot: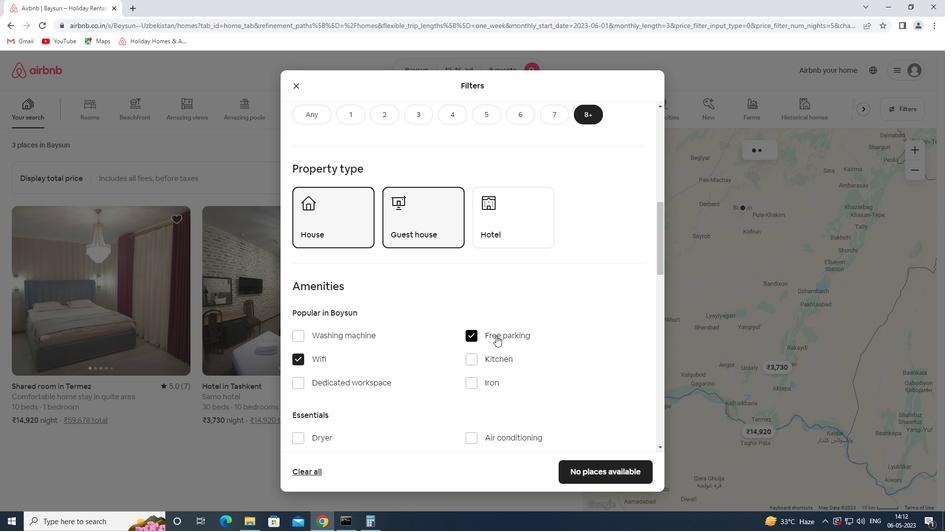 
Action: Mouse scrolled (494, 341) with delta (0, 0)
Screenshot: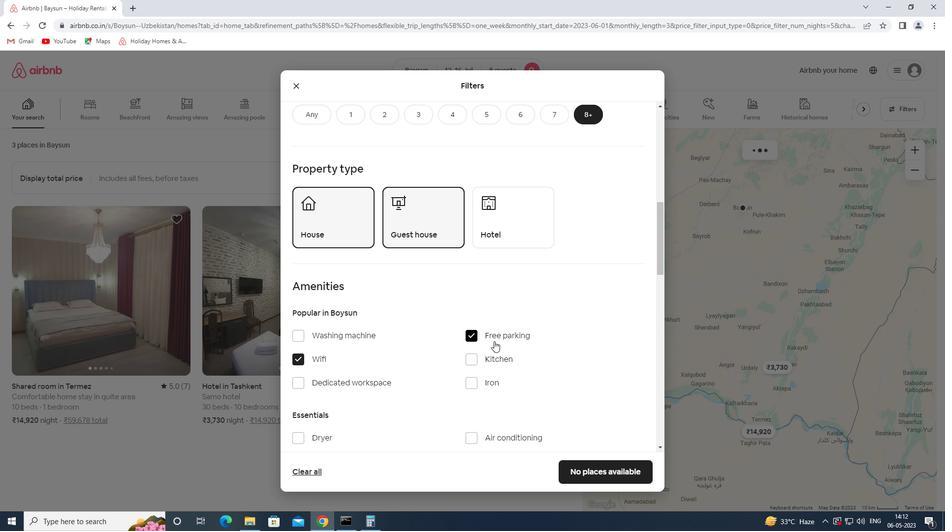 
Action: Mouse scrolled (494, 341) with delta (0, 0)
Screenshot: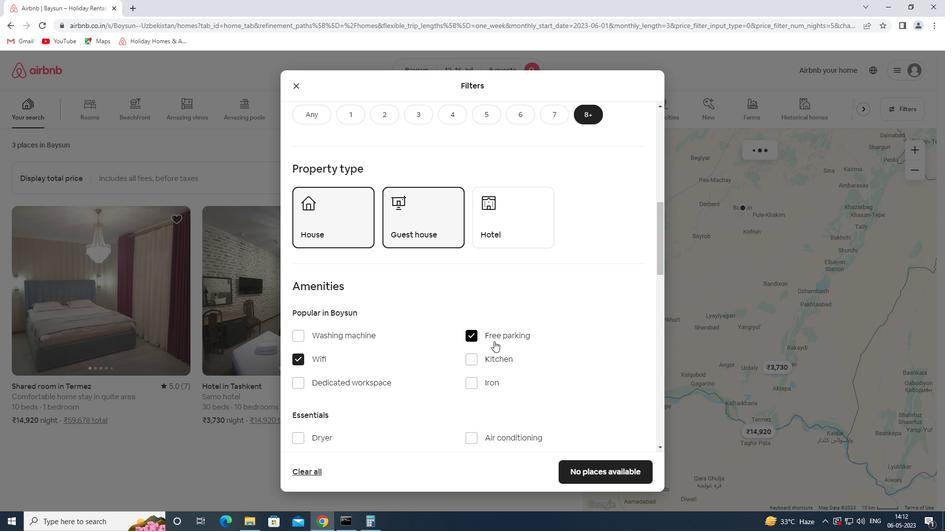 
Action: Mouse scrolled (494, 341) with delta (0, 0)
Screenshot: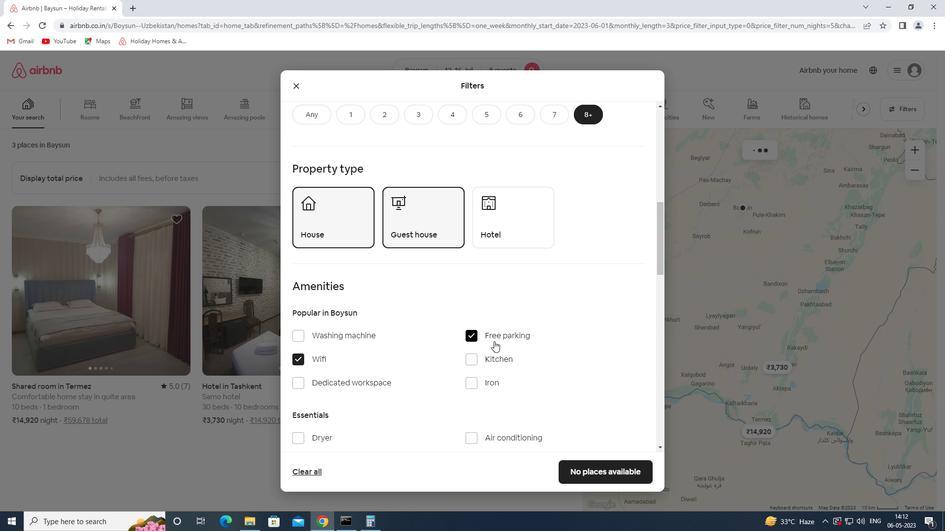 
Action: Mouse scrolled (494, 341) with delta (0, 0)
Screenshot: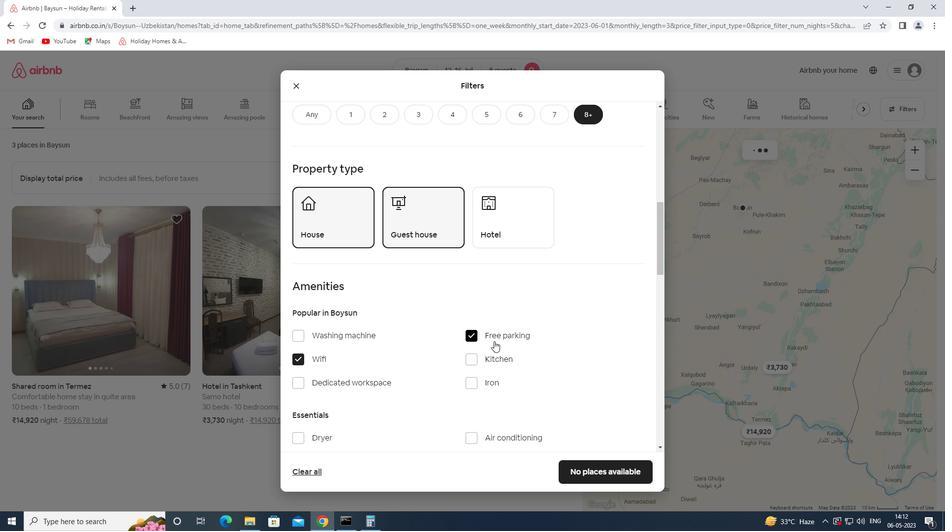
Action: Mouse moved to (478, 263)
Screenshot: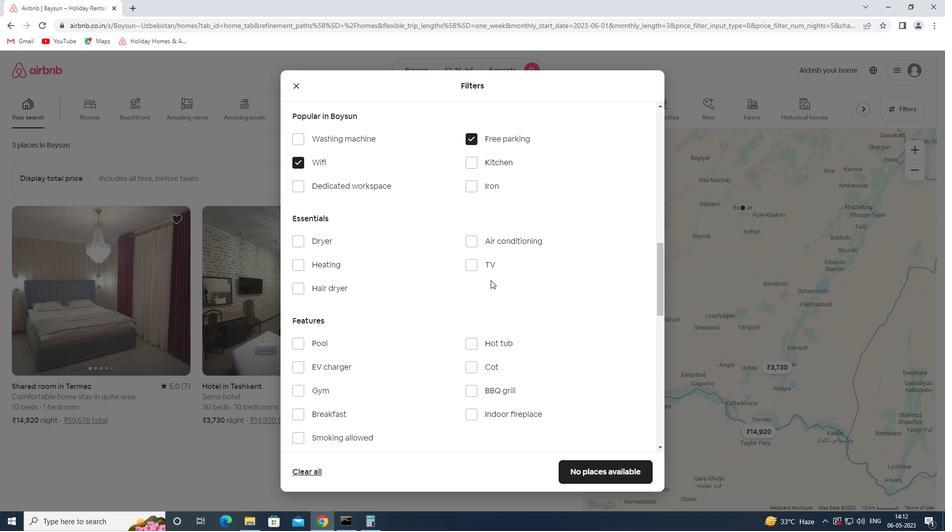 
Action: Mouse pressed left at (478, 263)
Screenshot: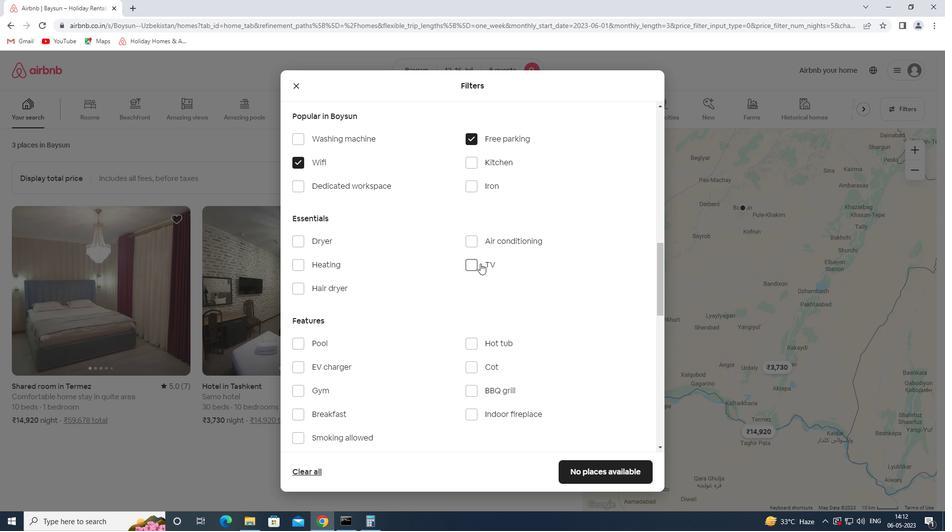 
Action: Mouse moved to (508, 311)
Screenshot: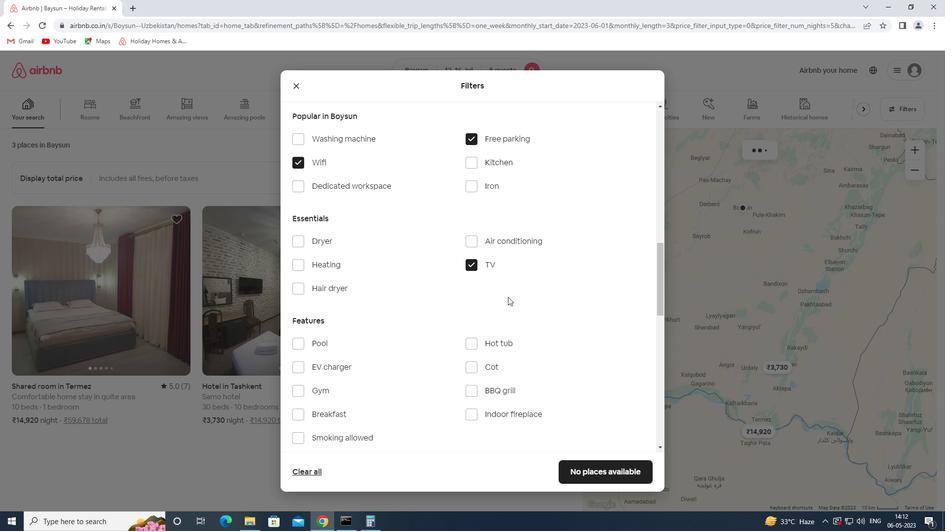 
Action: Mouse scrolled (508, 311) with delta (0, 0)
Screenshot: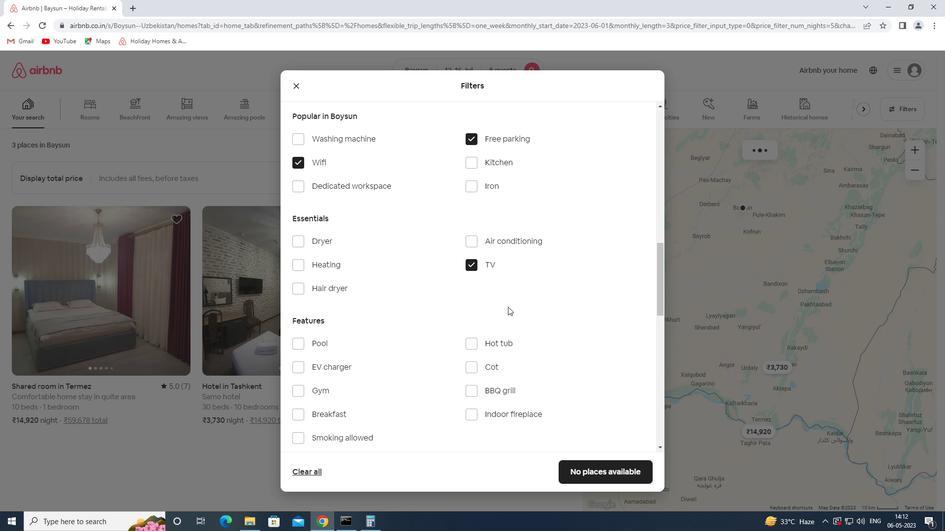 
Action: Mouse scrolled (508, 311) with delta (0, 0)
Screenshot: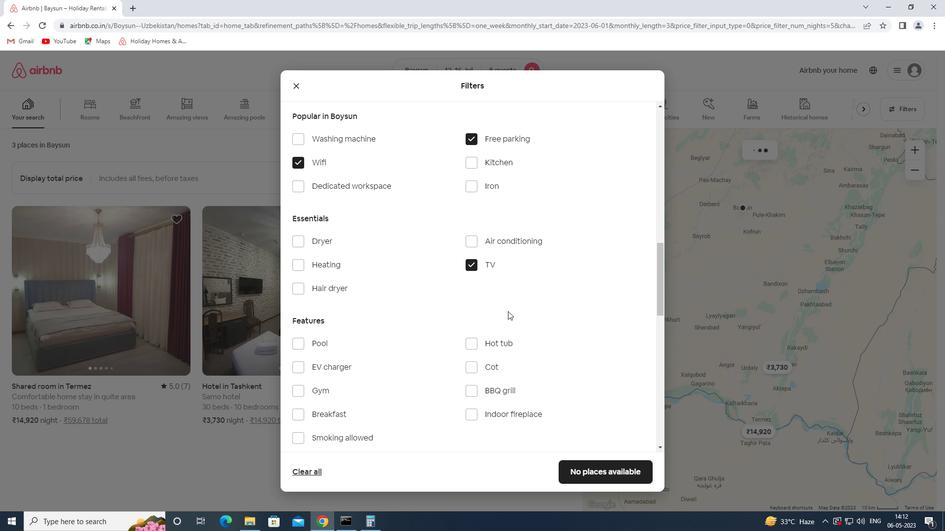 
Action: Mouse moved to (324, 317)
Screenshot: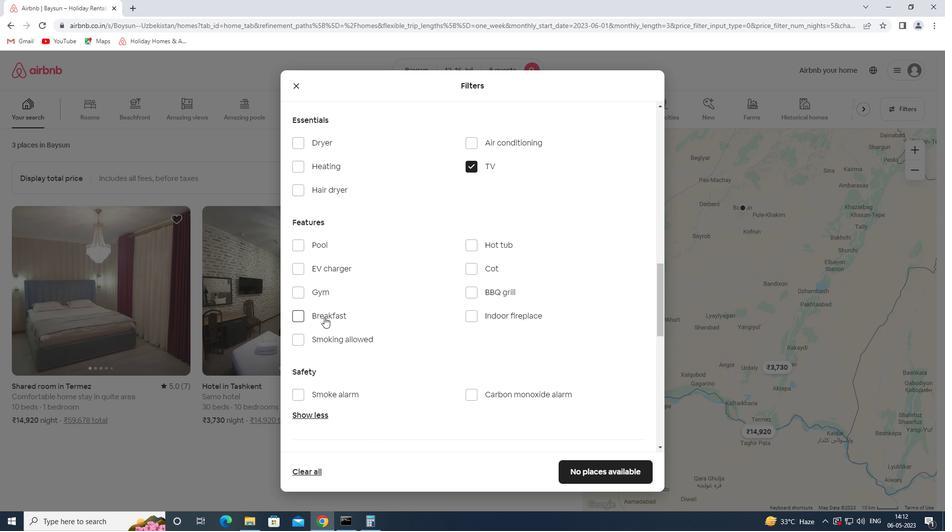 
Action: Mouse pressed left at (324, 317)
Screenshot: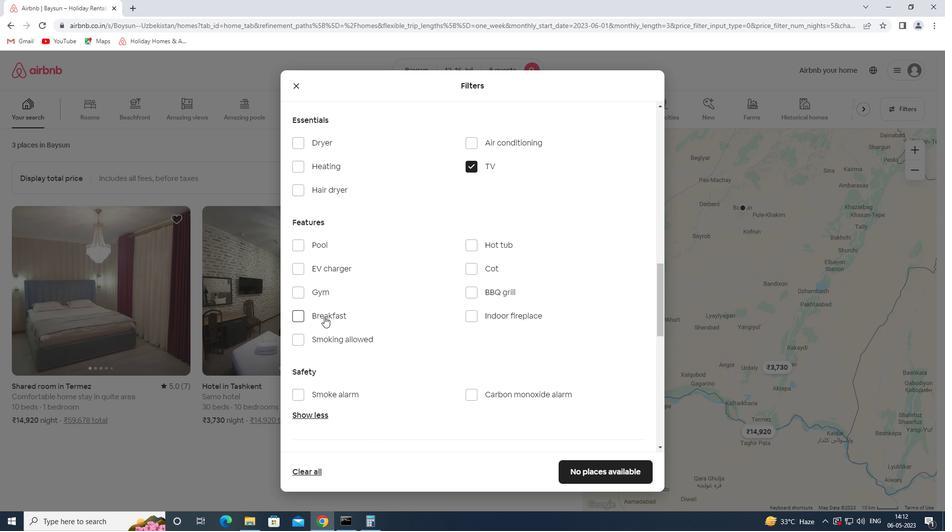 
Action: Mouse moved to (307, 289)
Screenshot: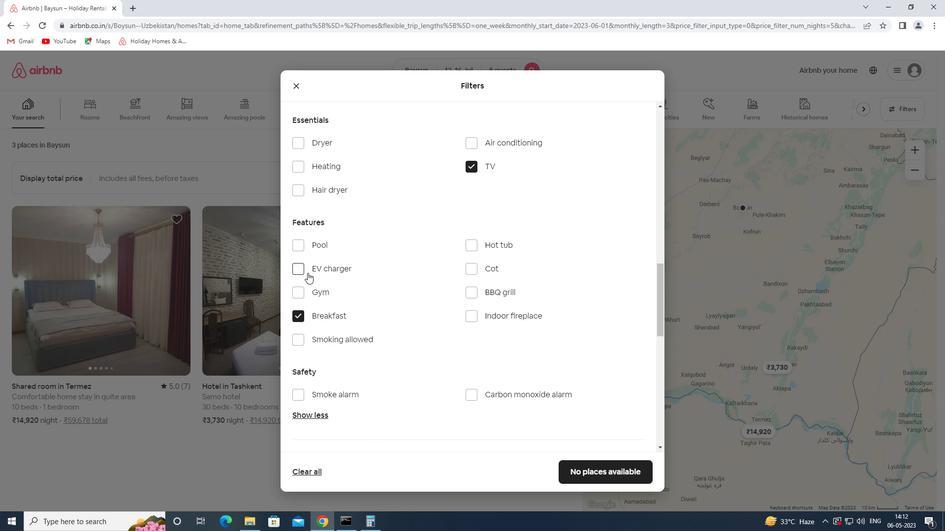 
Action: Mouse pressed left at (307, 289)
Screenshot: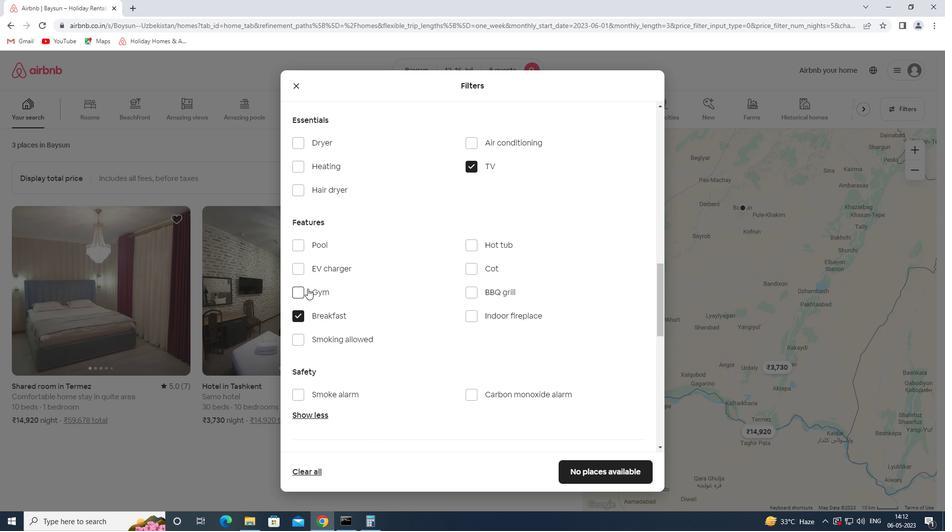 
Action: Mouse moved to (445, 270)
Screenshot: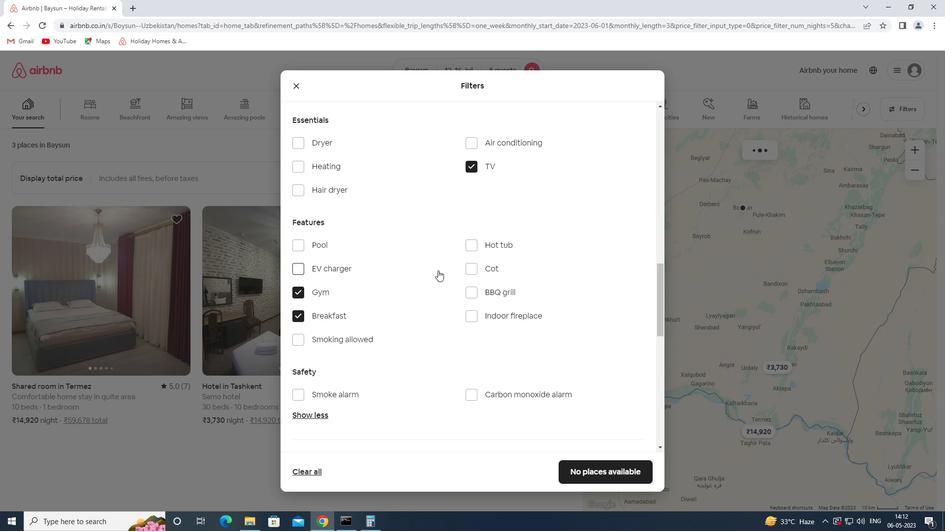 
Action: Mouse scrolled (445, 269) with delta (0, 0)
Screenshot: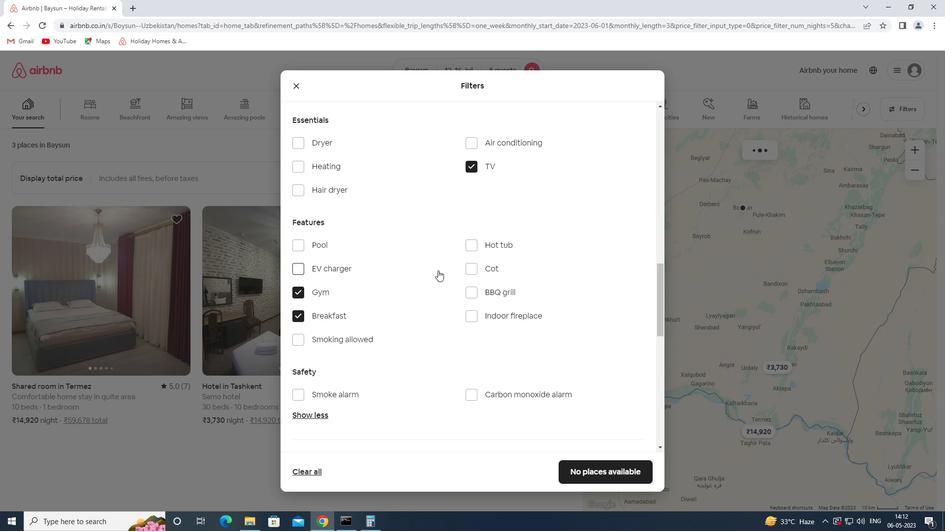 
Action: Mouse moved to (447, 268)
Screenshot: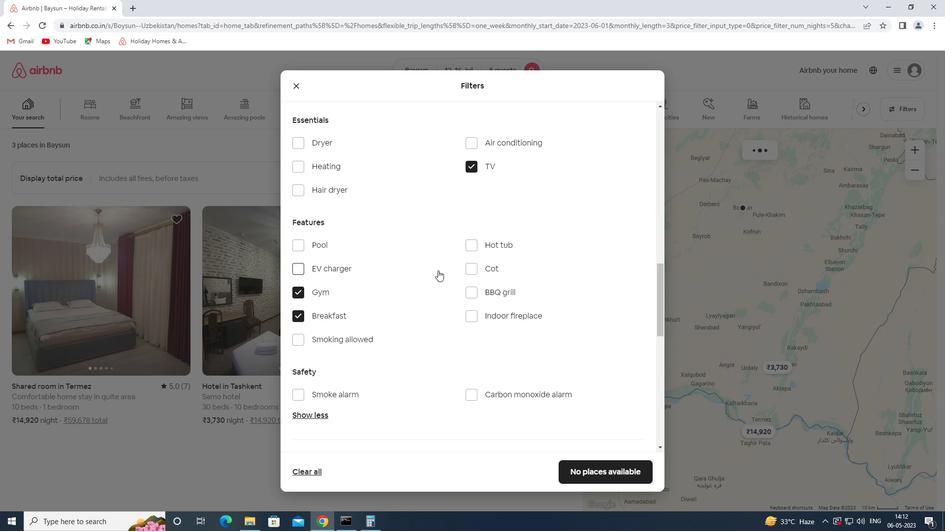 
Action: Mouse scrolled (447, 268) with delta (0, 0)
Screenshot: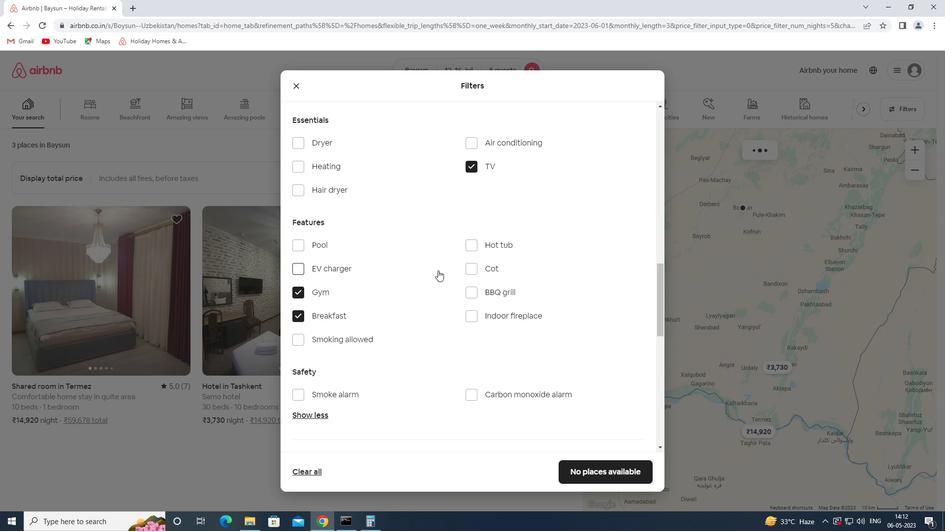 
Action: Mouse moved to (447, 268)
Screenshot: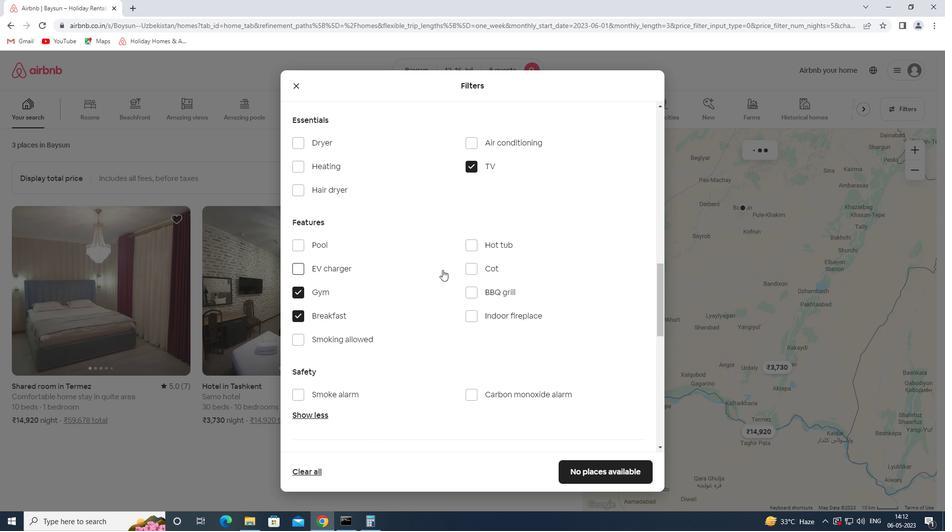 
Action: Mouse scrolled (447, 268) with delta (0, 0)
Screenshot: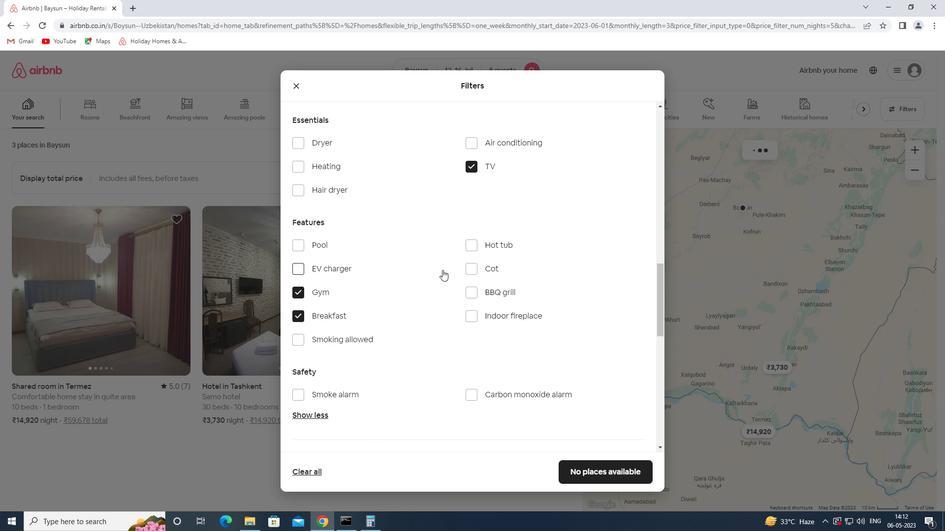
Action: Mouse moved to (448, 268)
Screenshot: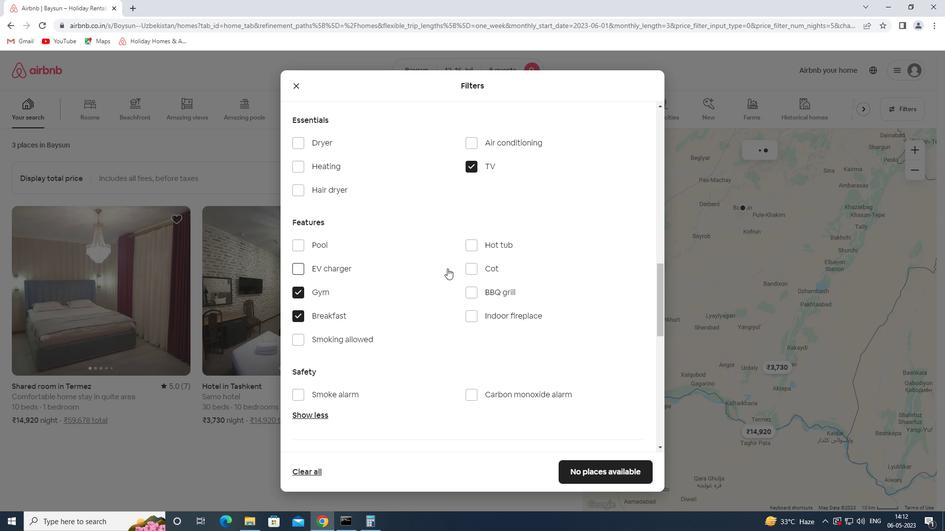 
Action: Mouse scrolled (448, 267) with delta (0, 0)
Screenshot: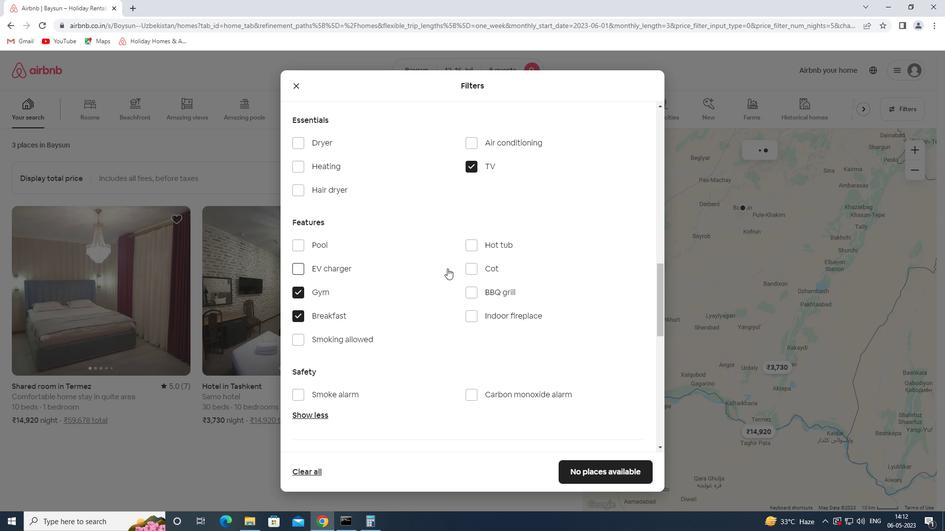 
Action: Mouse moved to (458, 261)
Screenshot: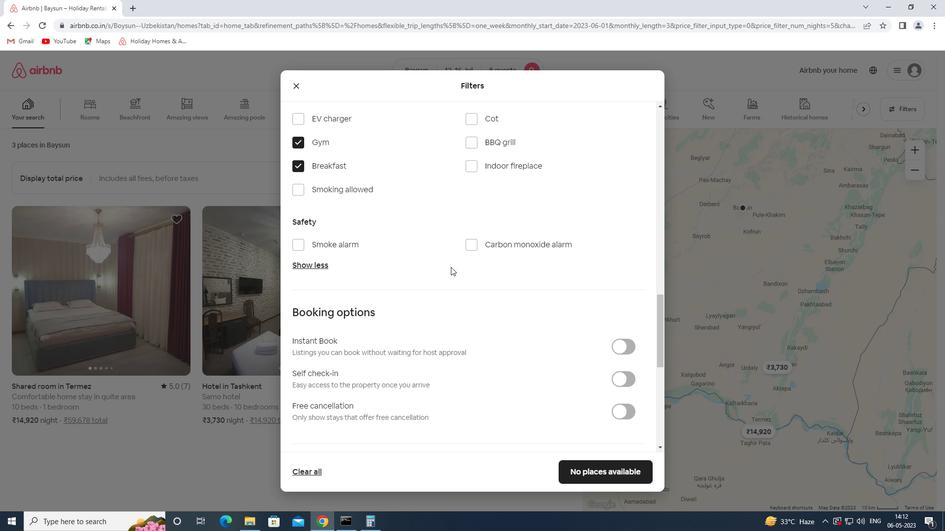 
Action: Mouse scrolled (458, 260) with delta (0, 0)
Screenshot: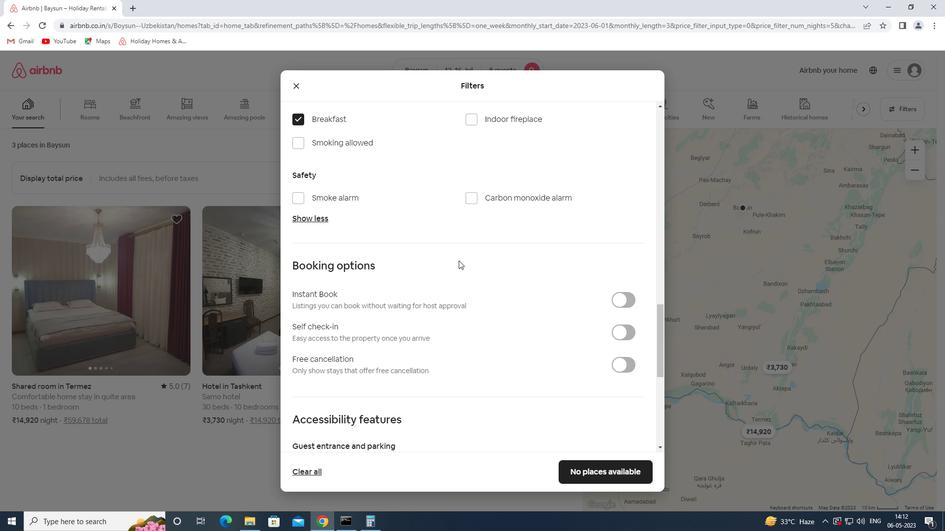 
Action: Mouse moved to (473, 261)
Screenshot: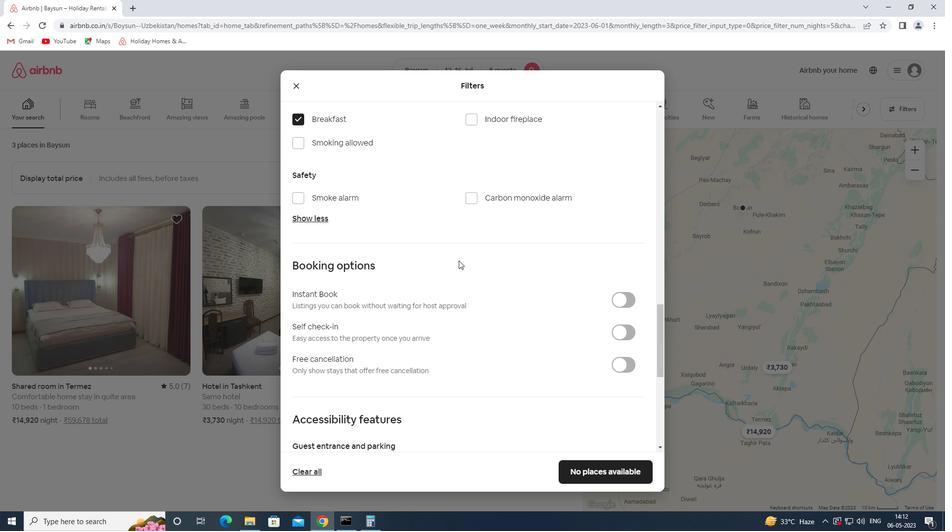 
Action: Mouse scrolled (473, 261) with delta (0, 0)
Screenshot: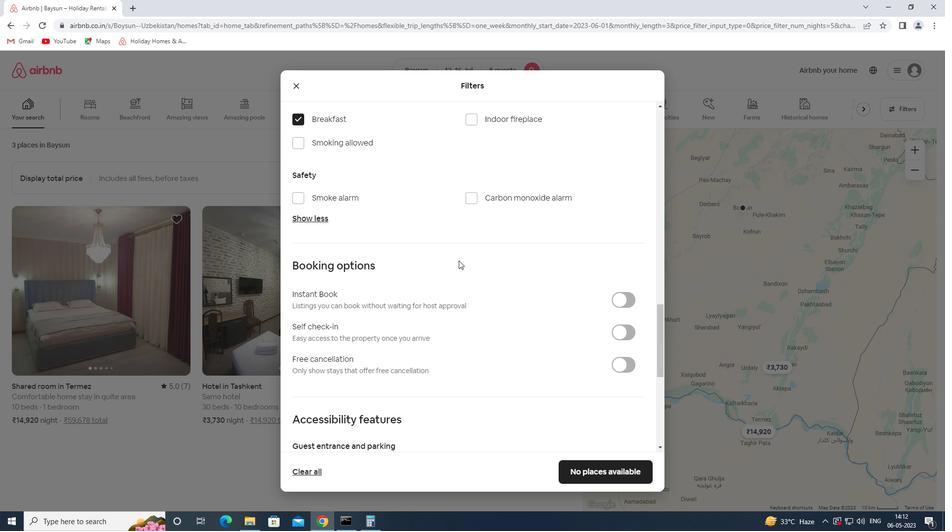 
Action: Mouse moved to (624, 237)
Screenshot: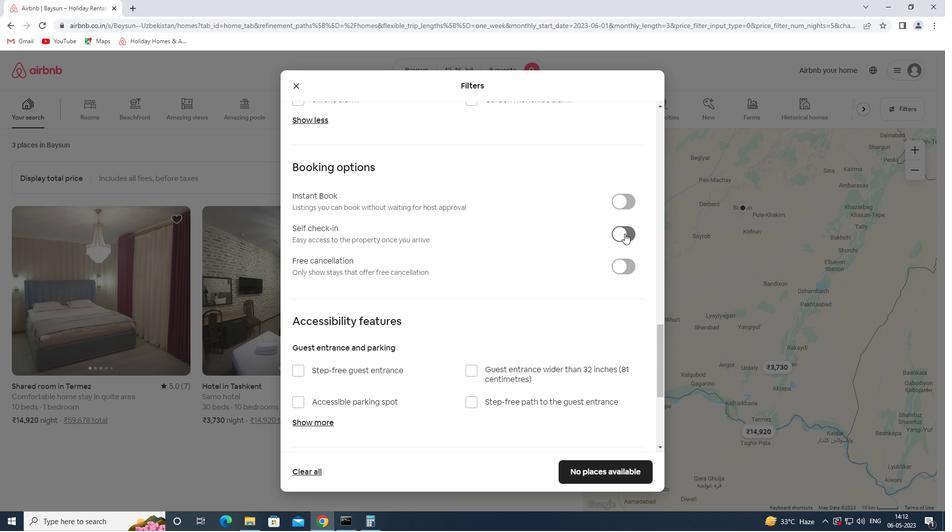 
Action: Mouse pressed left at (624, 237)
Screenshot: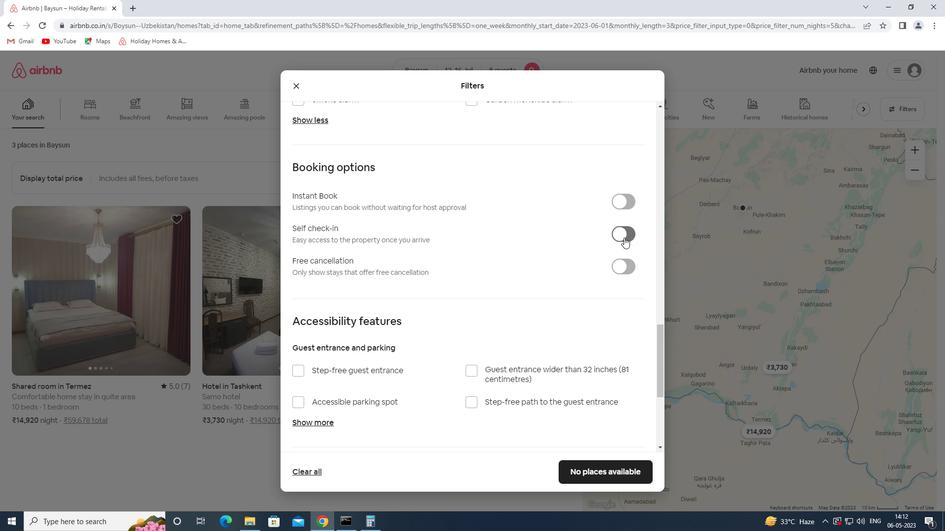 
Action: Mouse scrolled (624, 237) with delta (0, 0)
Screenshot: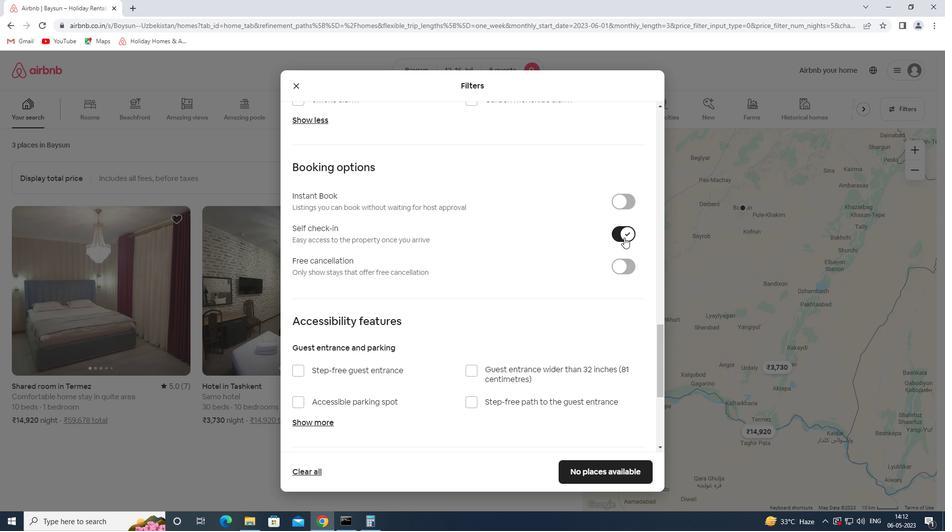 
Action: Mouse scrolled (624, 237) with delta (0, 0)
Screenshot: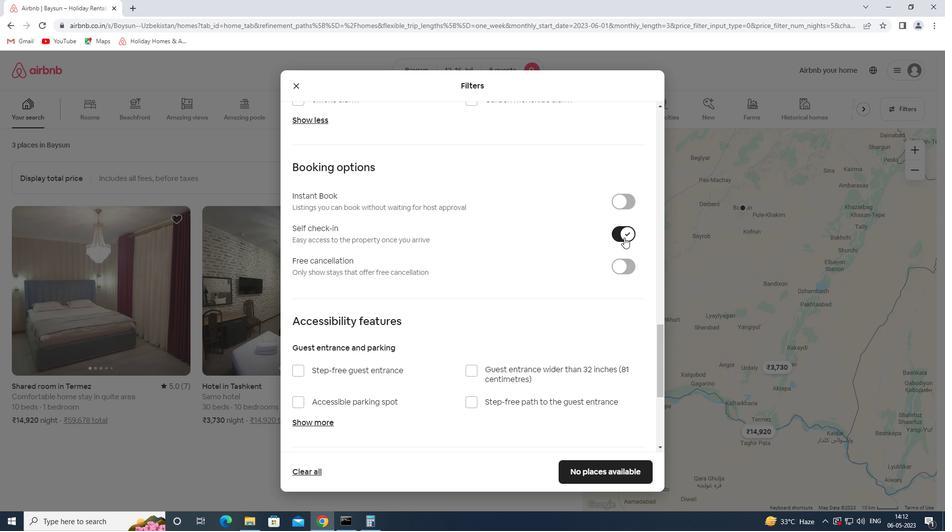 
Action: Mouse scrolled (624, 237) with delta (0, 0)
Screenshot: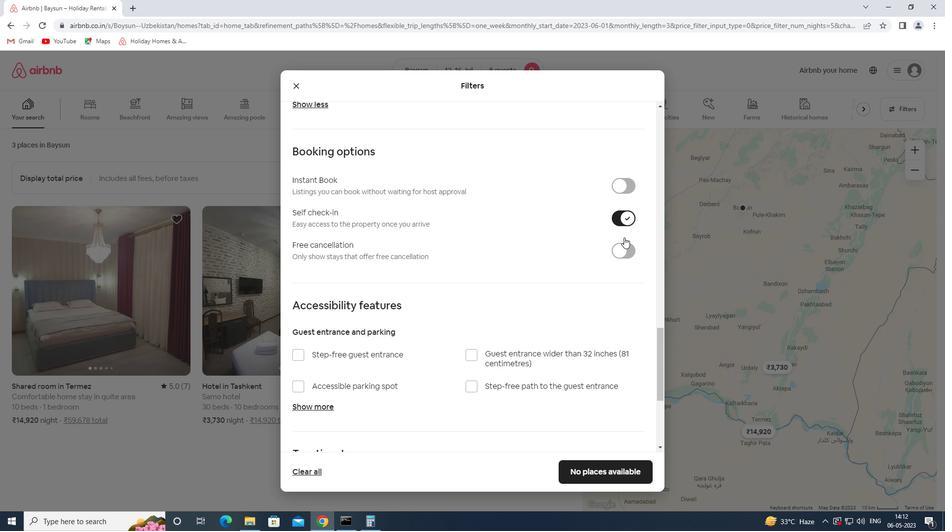 
Action: Mouse moved to (622, 242)
Screenshot: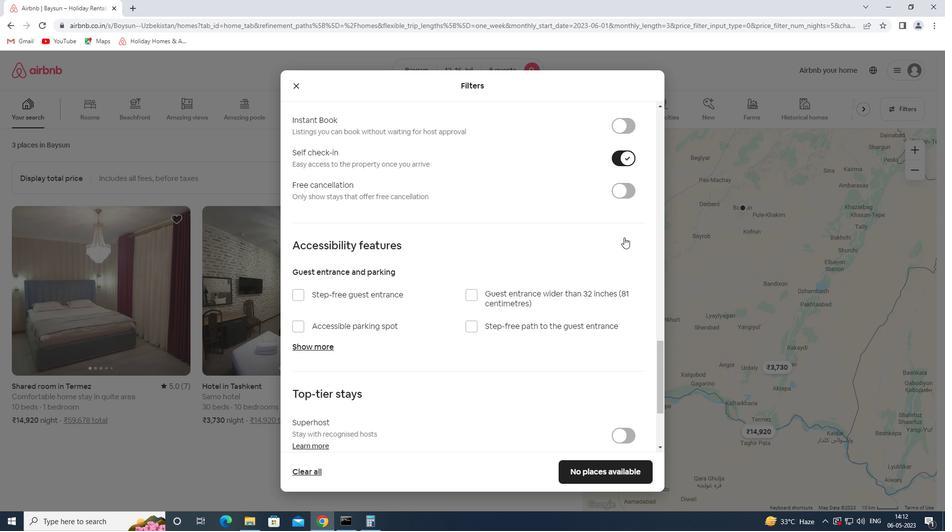 
Action: Mouse scrolled (622, 241) with delta (0, 0)
Screenshot: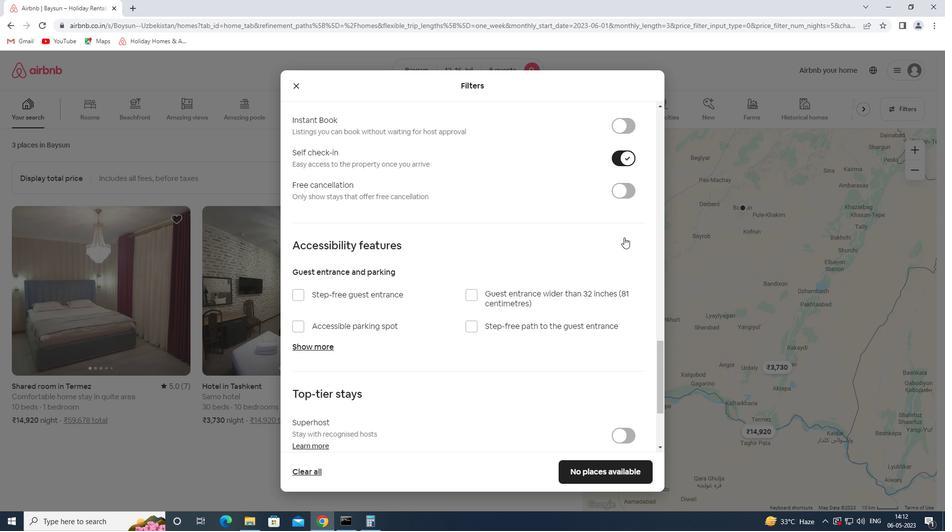 
Action: Mouse moved to (621, 243)
Screenshot: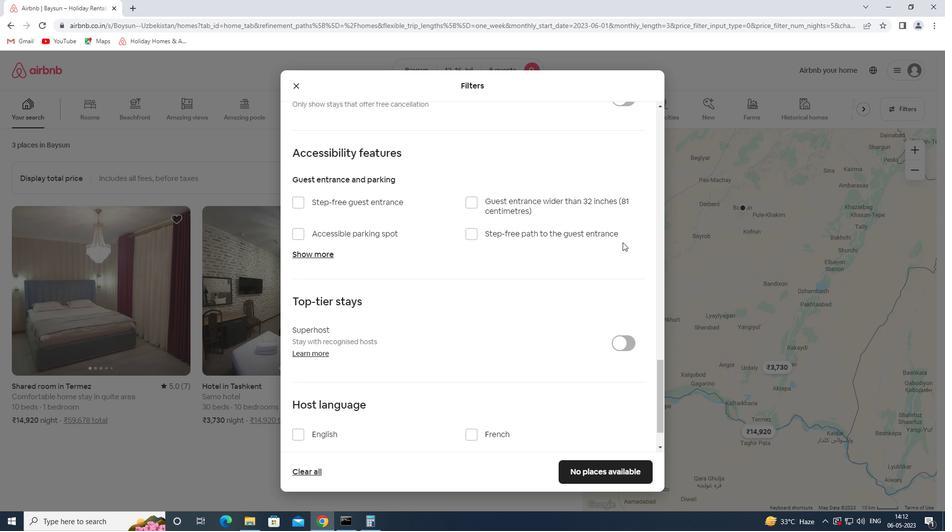 
Action: Mouse scrolled (621, 242) with delta (0, 0)
Screenshot: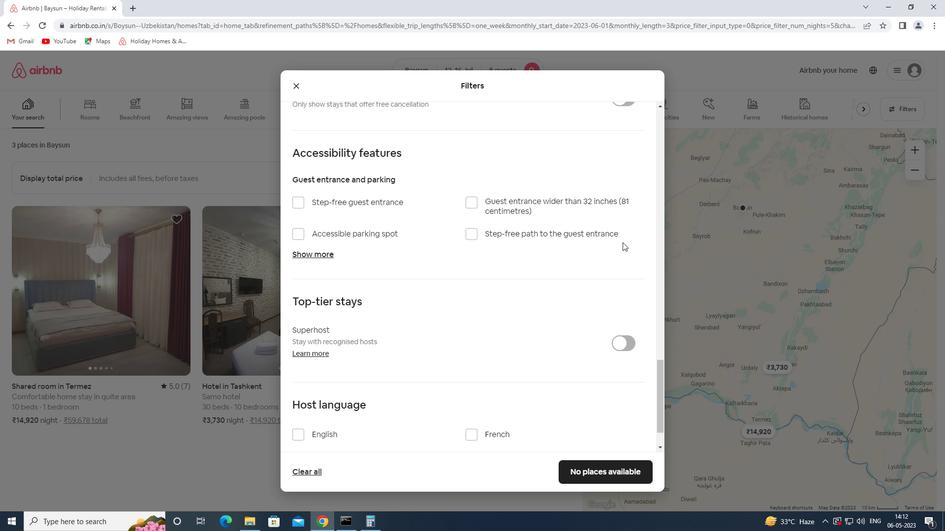 
Action: Mouse moved to (620, 248)
Screenshot: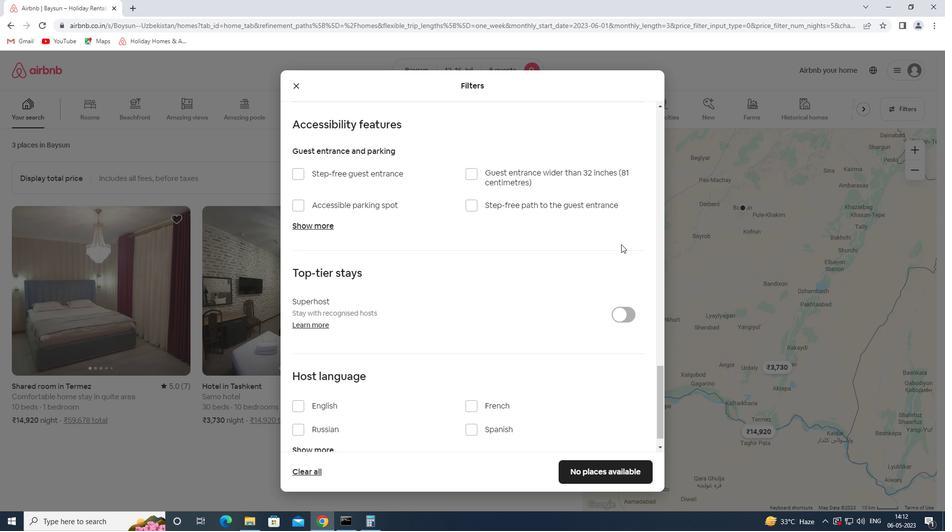 
Action: Mouse scrolled (620, 248) with delta (0, 0)
Screenshot: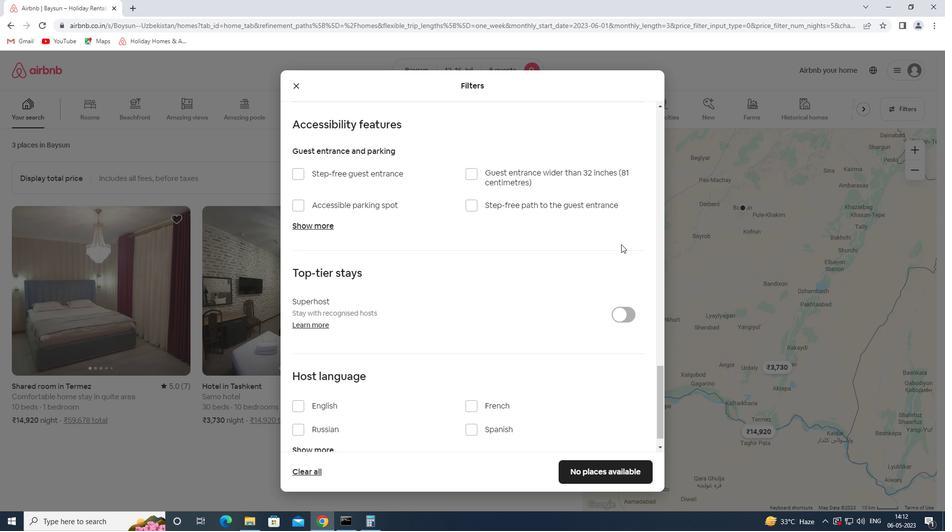 
Action: Mouse moved to (325, 382)
Screenshot: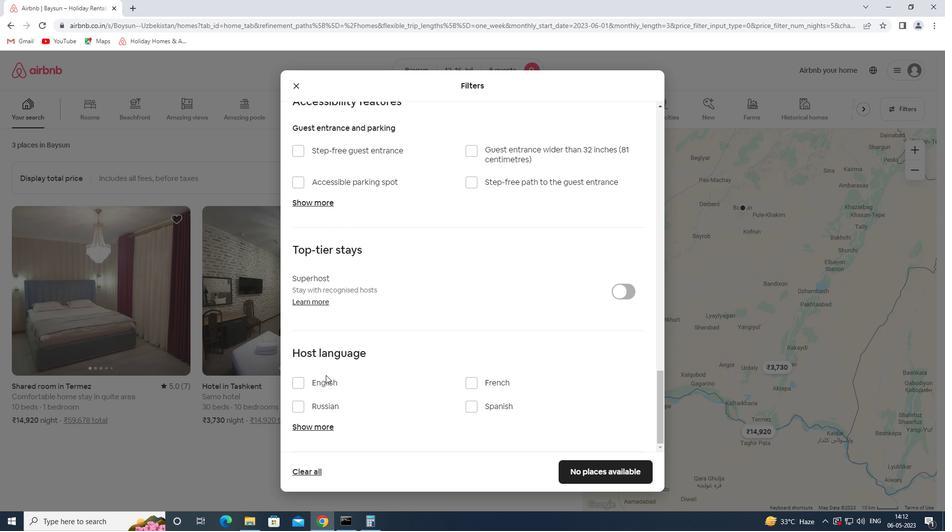
Action: Mouse pressed left at (325, 382)
Screenshot: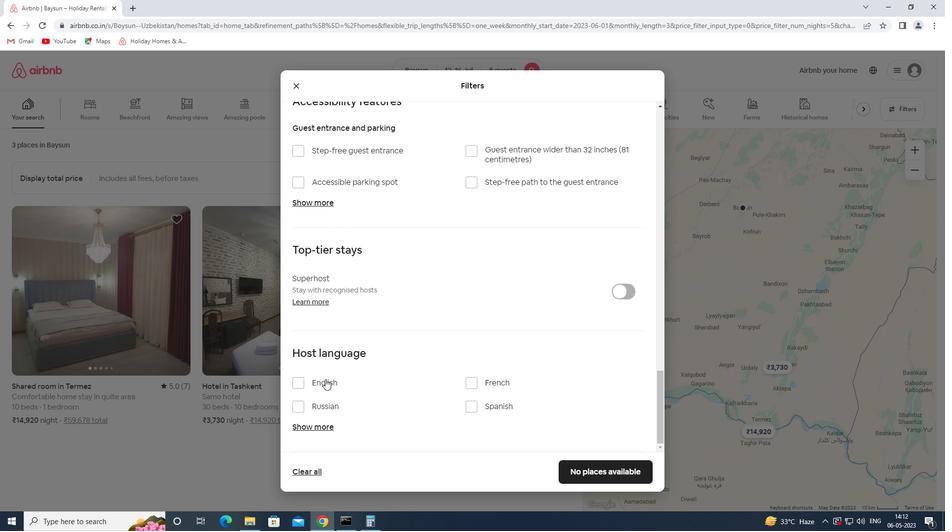 
Action: Mouse moved to (594, 472)
Screenshot: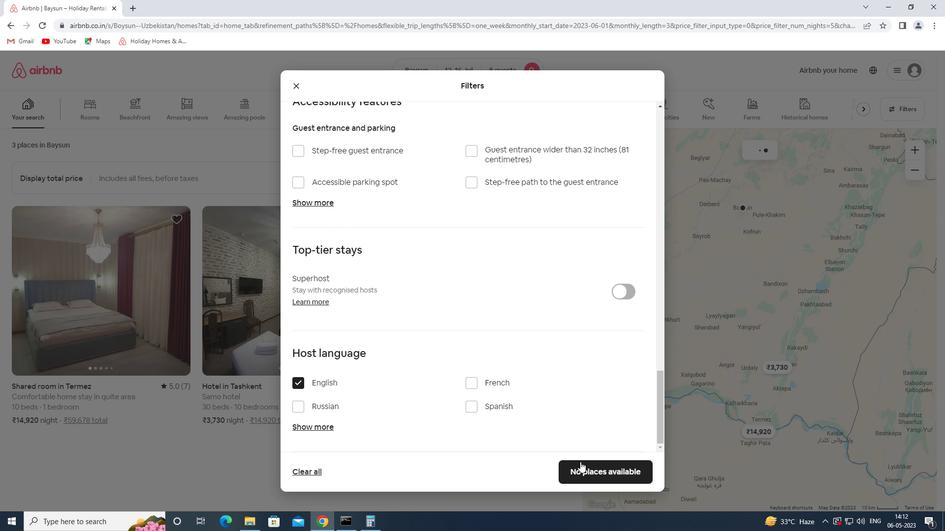 
Action: Mouse pressed left at (594, 472)
Screenshot: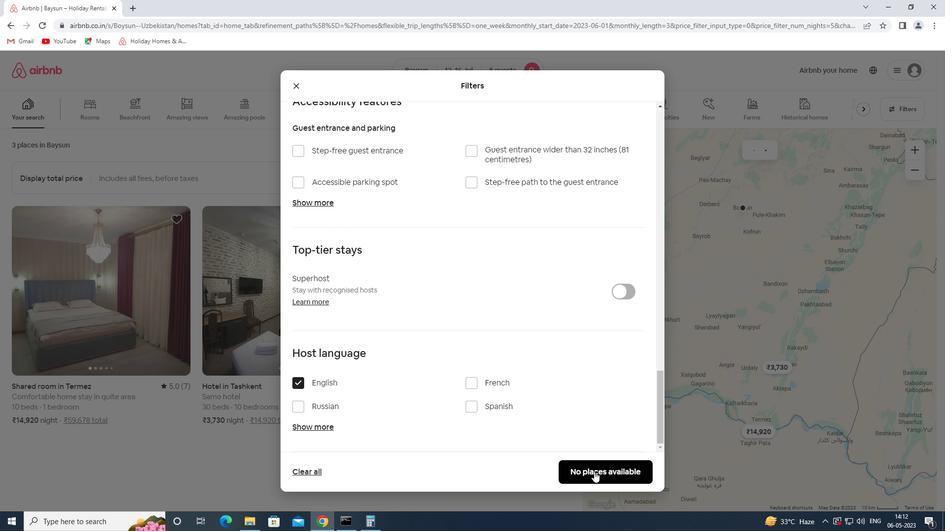 
Action: Mouse moved to (595, 467)
Screenshot: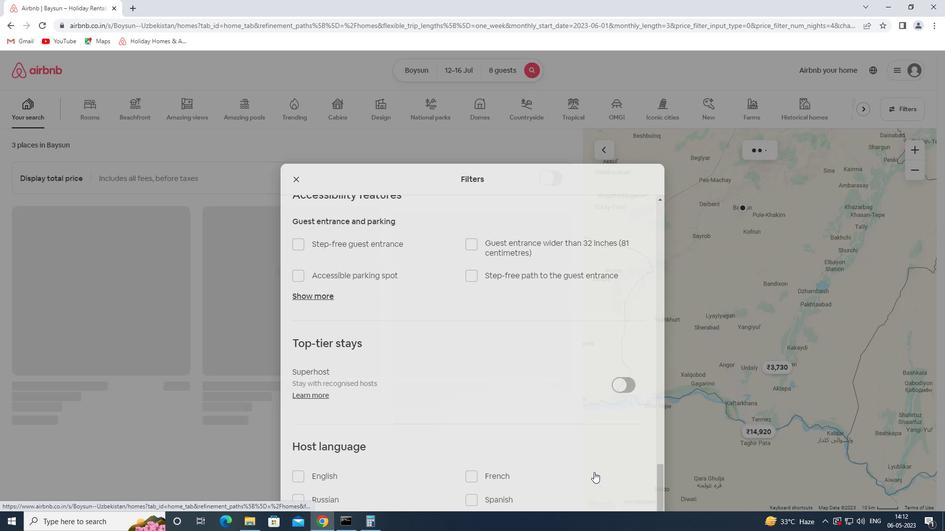 
